 Task: Search One-way flight tickets for 2 adults, 2 children, in Economy from Hurghada to Johor Bahr to travel on 20-Nov-2023.  Stops: Any number of stops. Choice of flight is Emirates.  Outbound departure time preference is 08:00.
Action: Mouse moved to (396, 368)
Screenshot: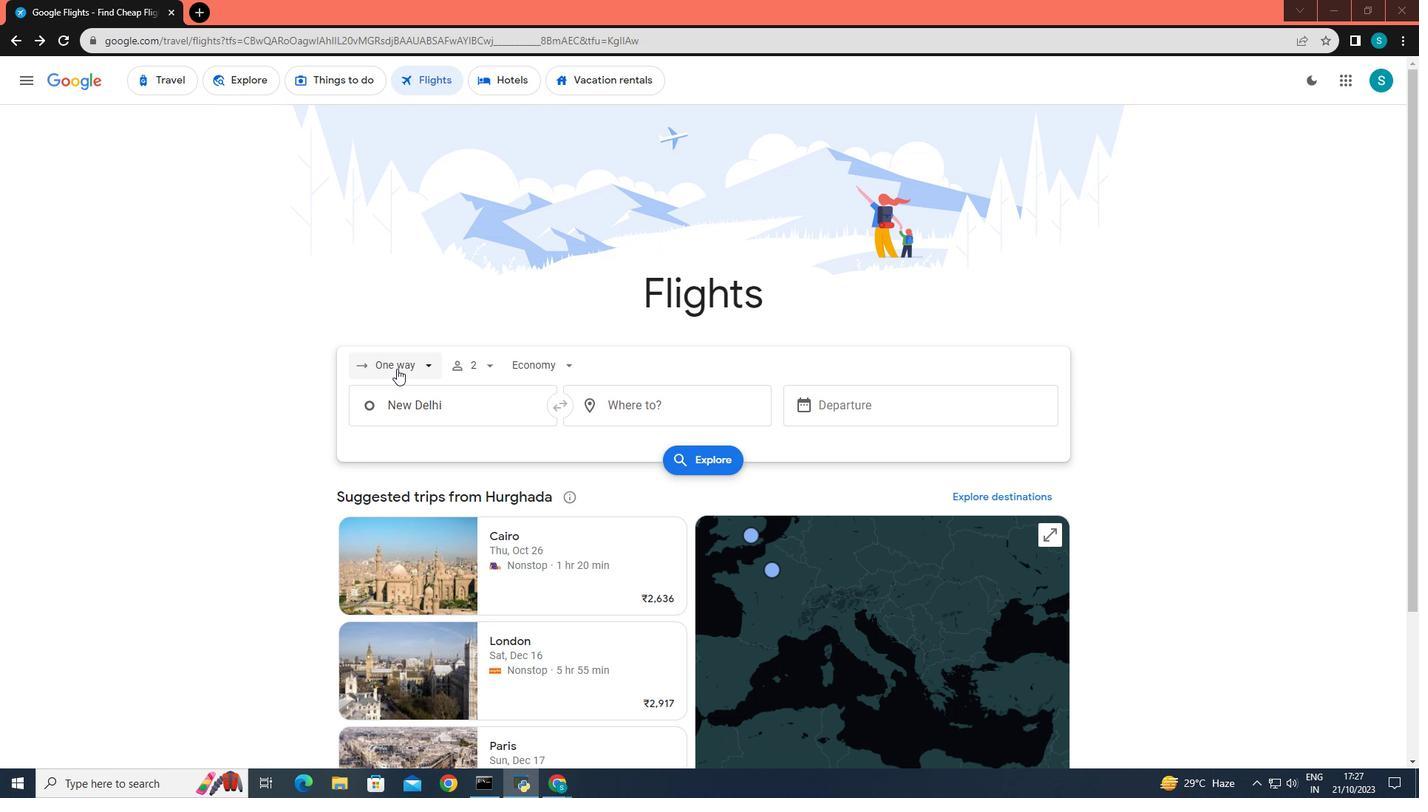 
Action: Mouse pressed left at (396, 368)
Screenshot: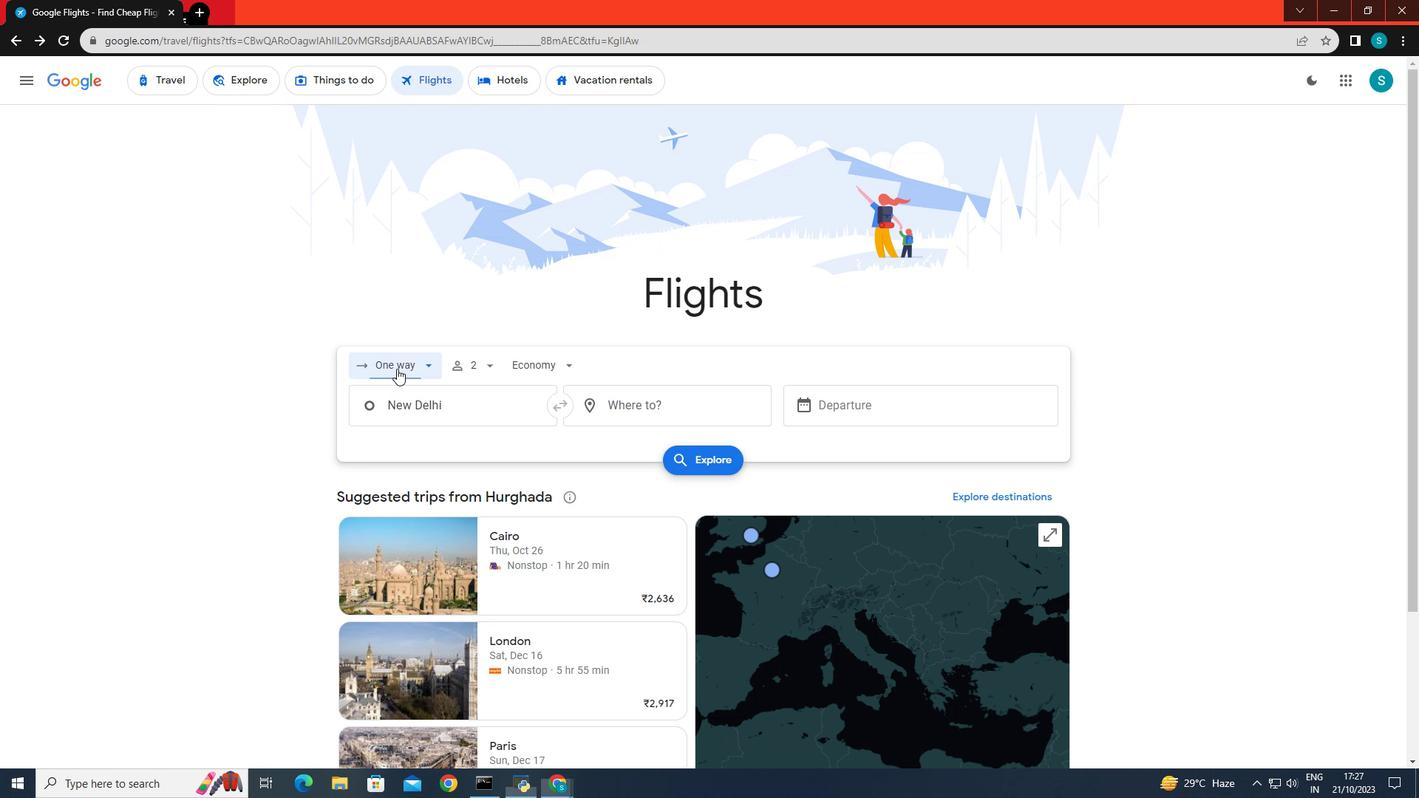 
Action: Mouse moved to (394, 433)
Screenshot: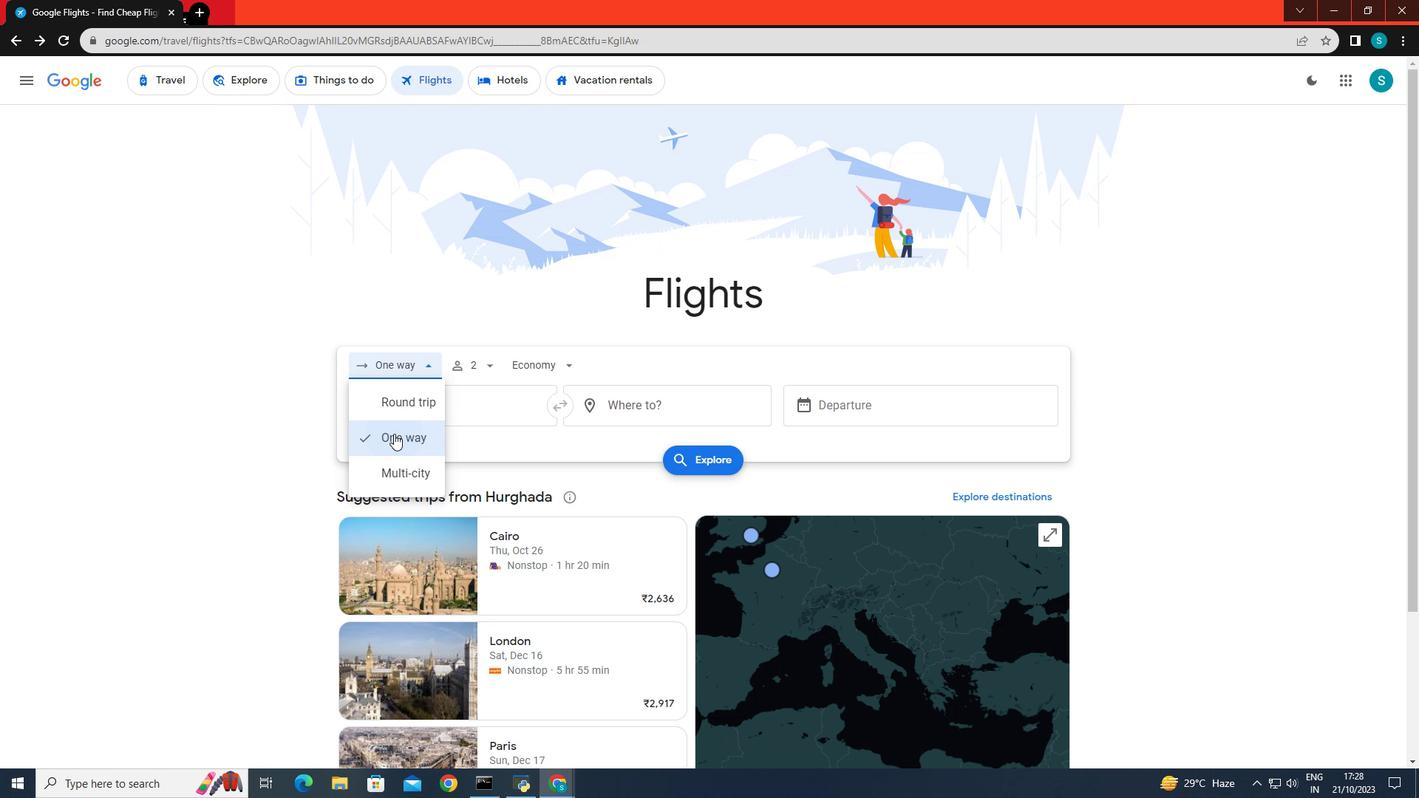
Action: Mouse pressed left at (394, 433)
Screenshot: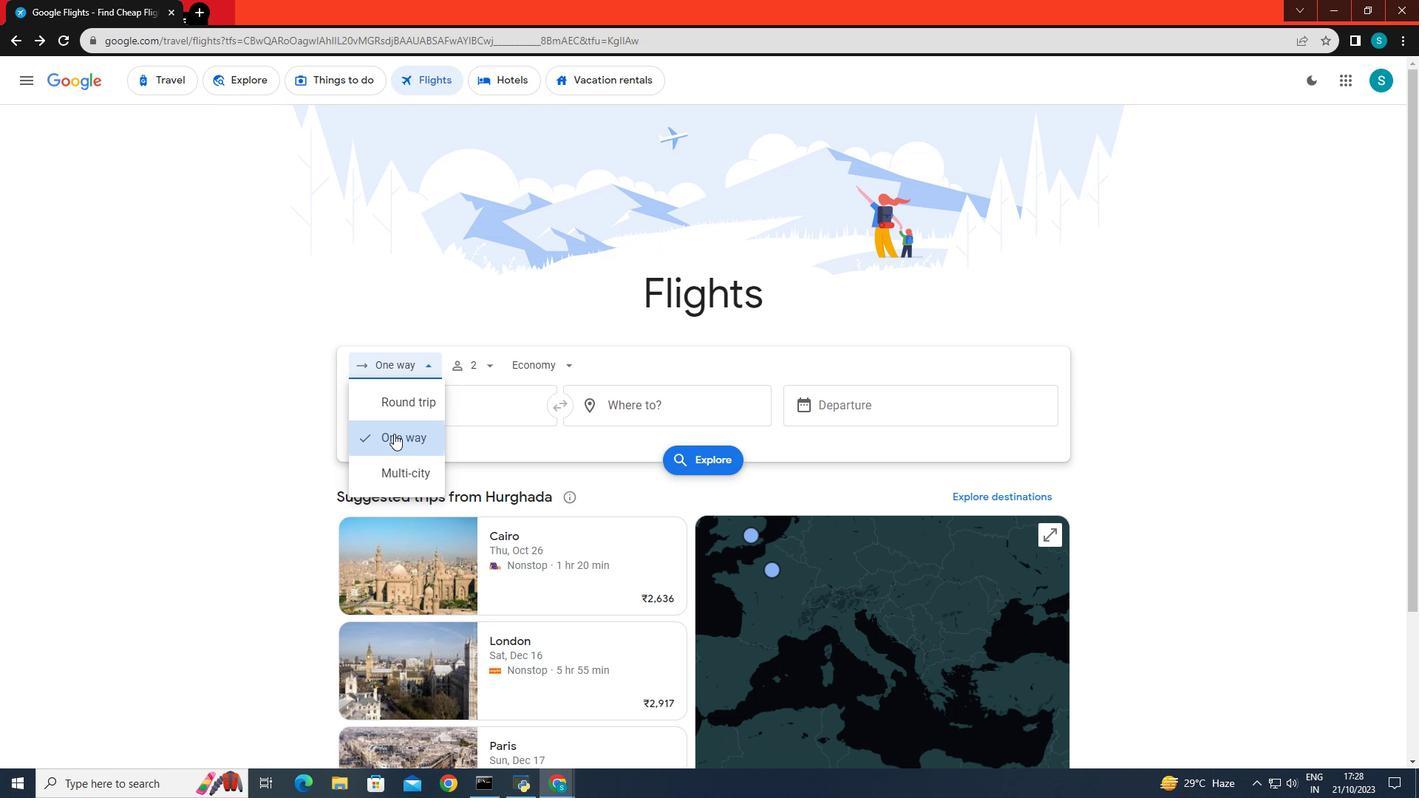
Action: Mouse moved to (464, 368)
Screenshot: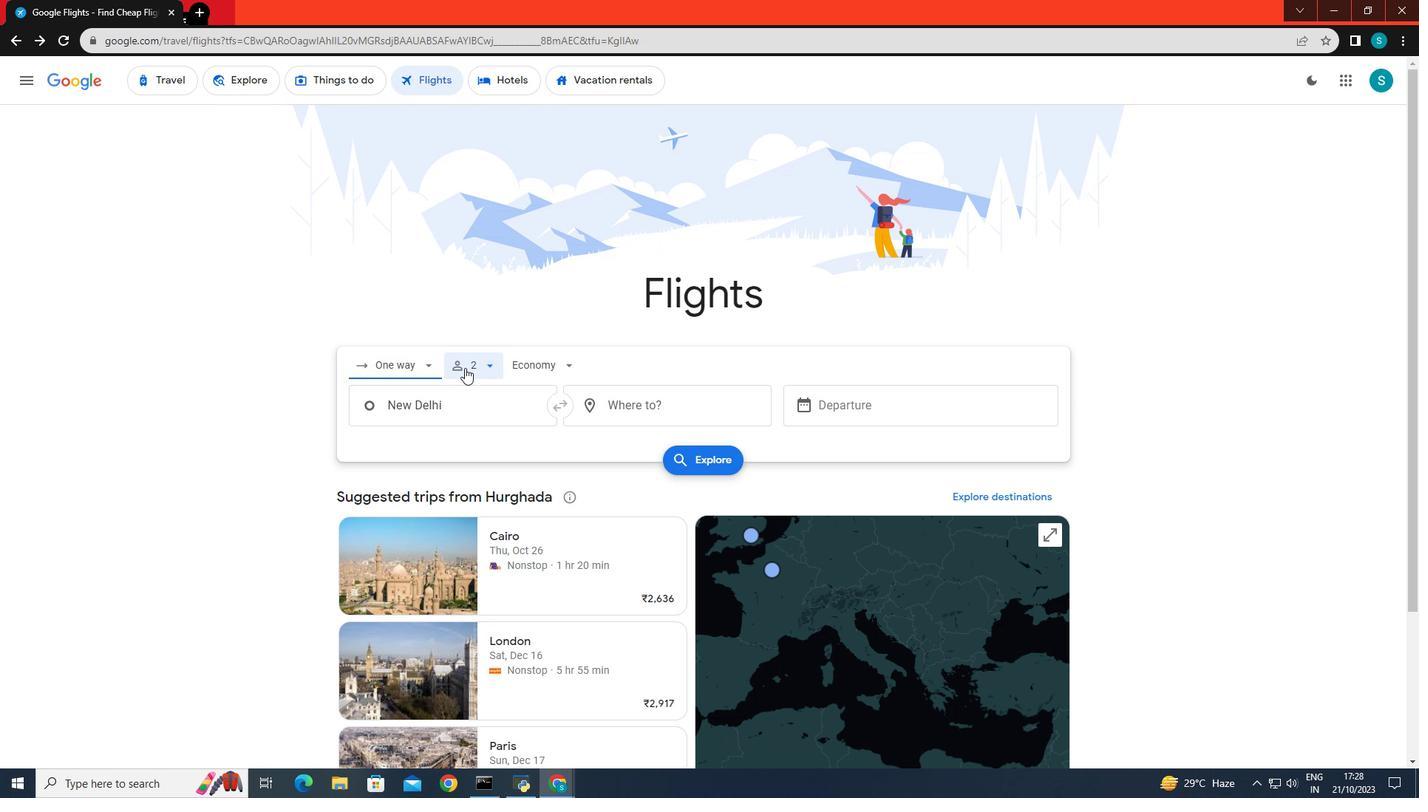 
Action: Mouse pressed left at (464, 368)
Screenshot: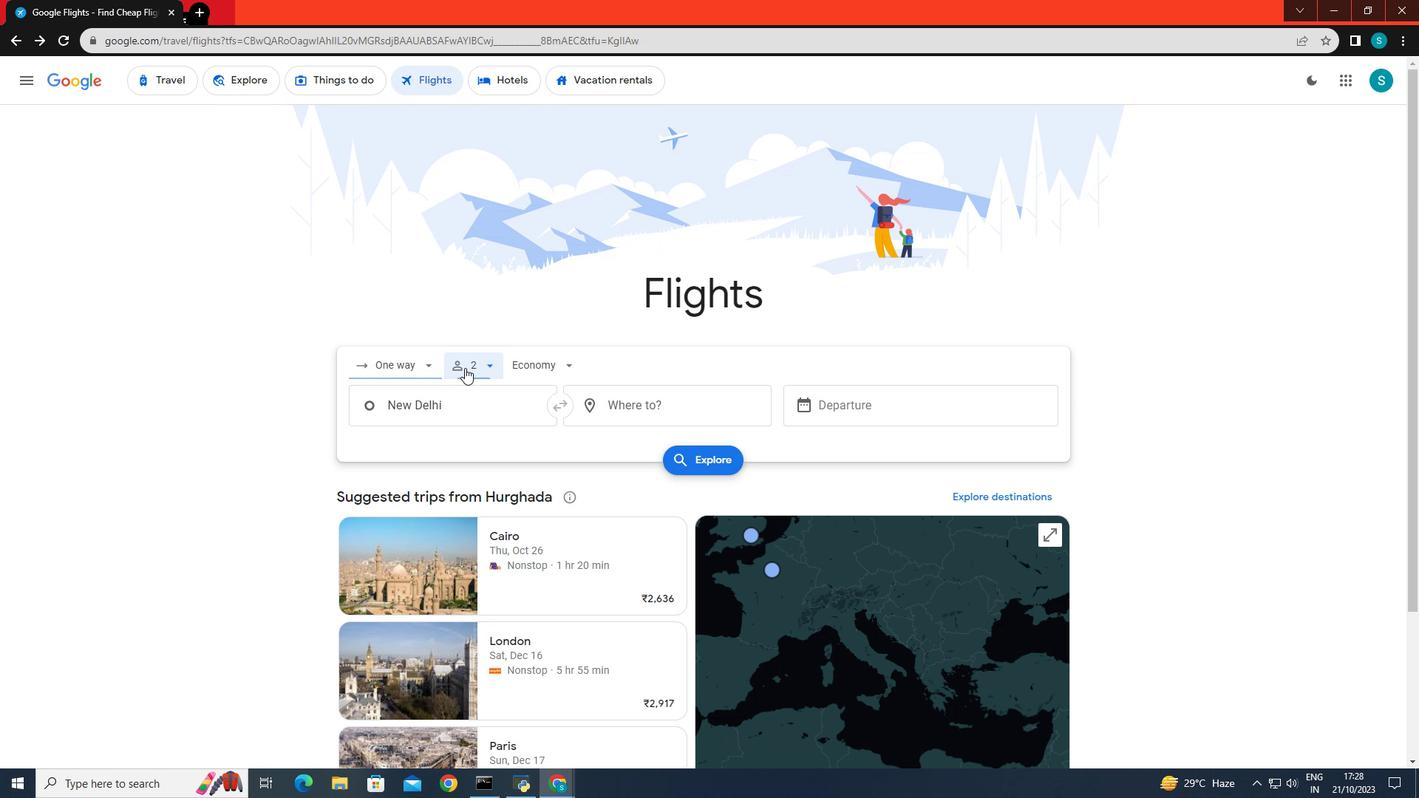 
Action: Mouse moved to (603, 436)
Screenshot: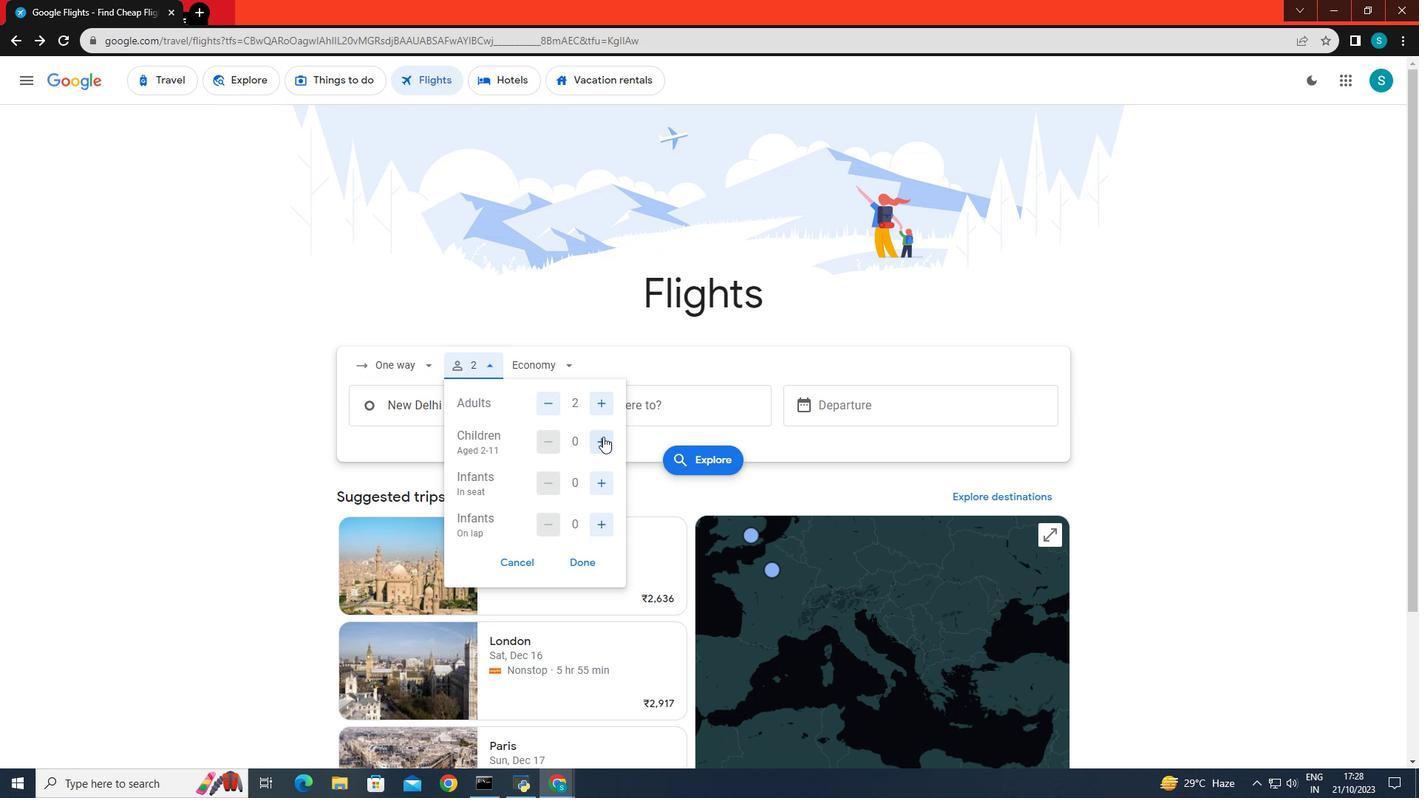
Action: Mouse pressed left at (603, 436)
Screenshot: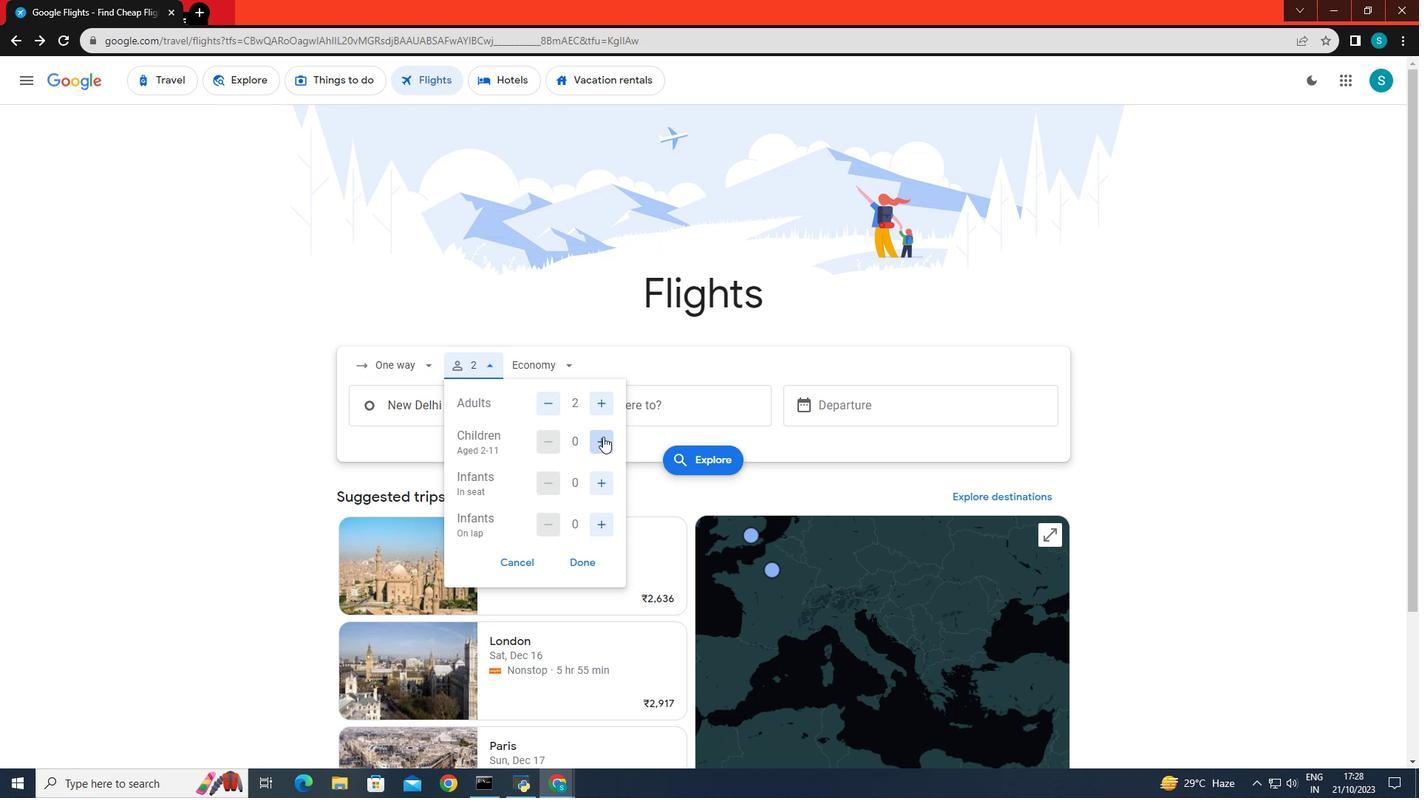 
Action: Mouse pressed left at (603, 436)
Screenshot: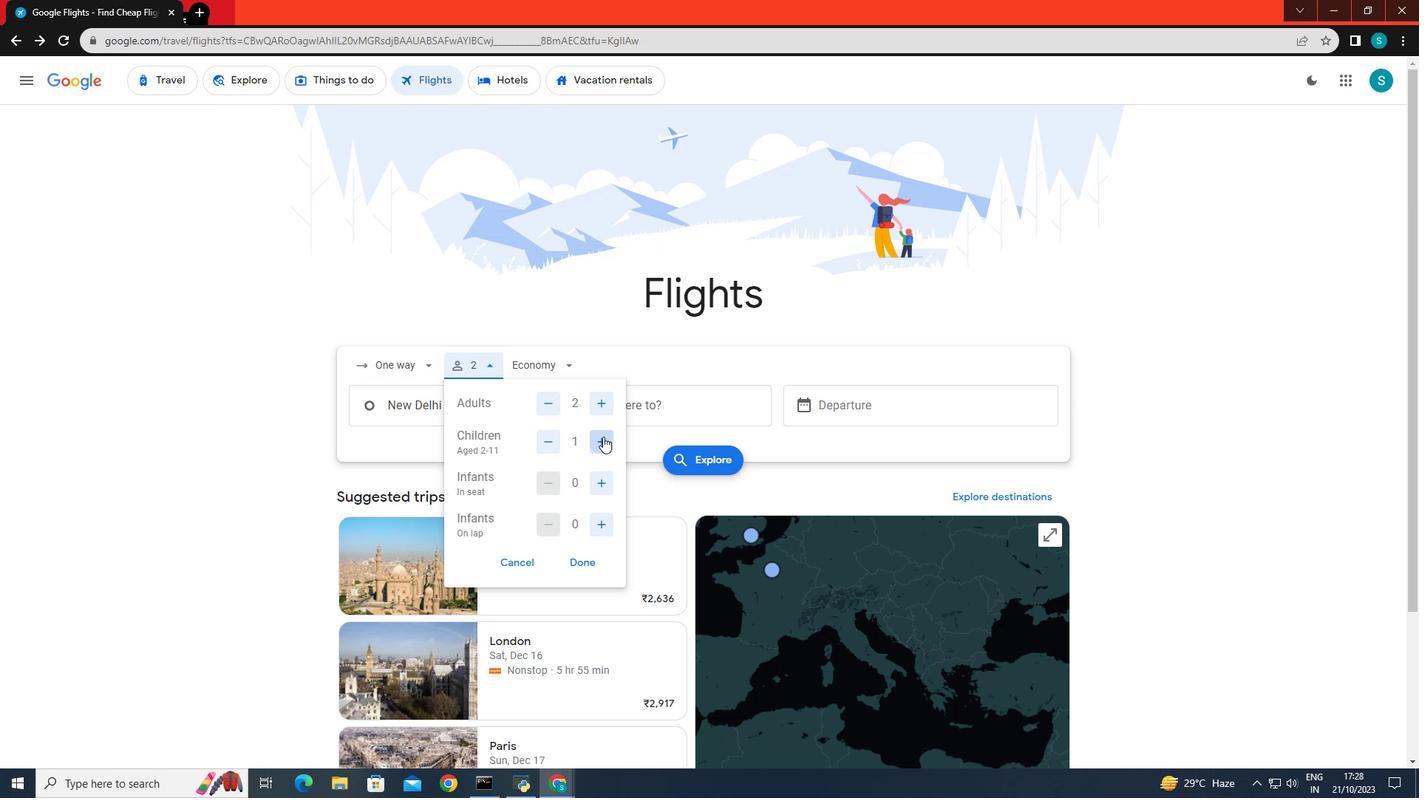 
Action: Mouse moved to (578, 558)
Screenshot: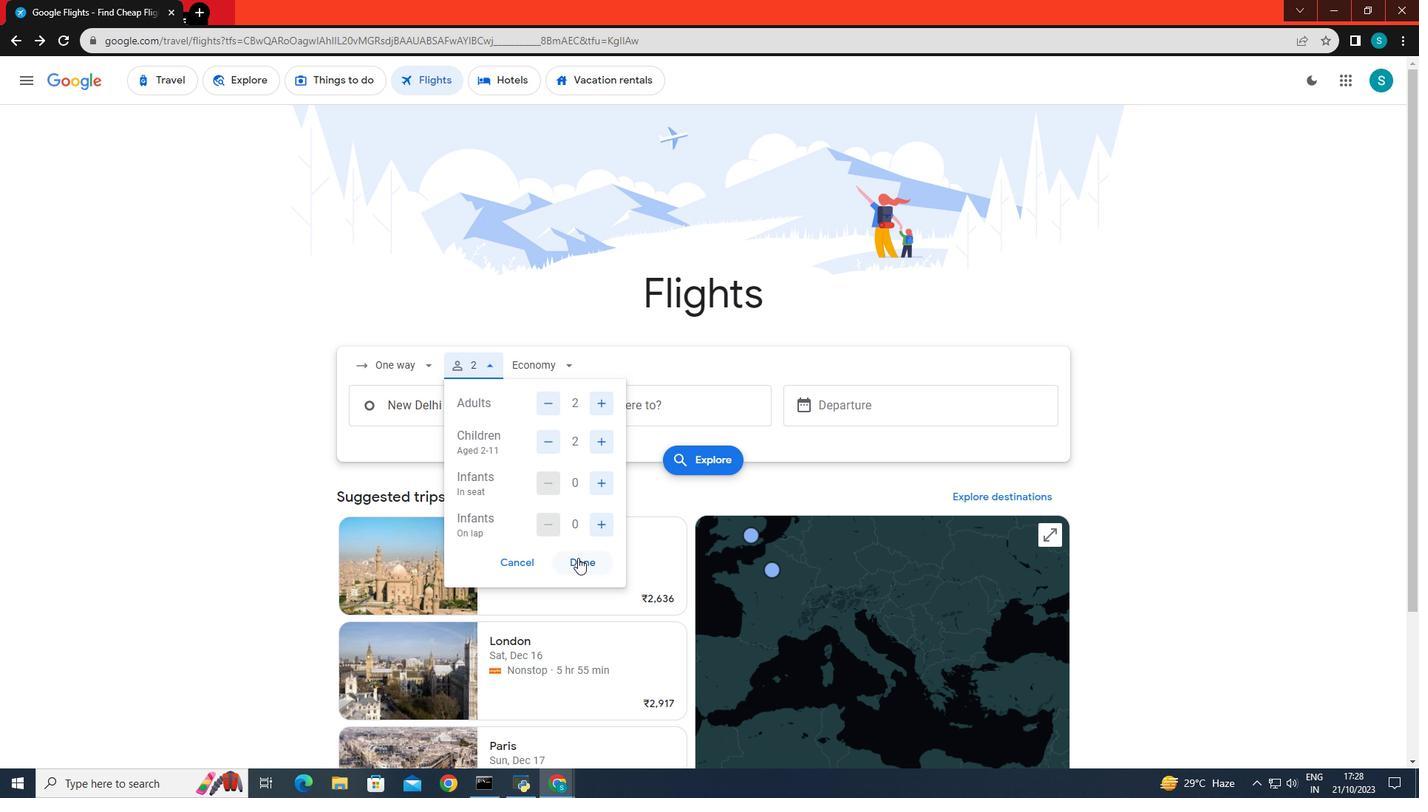 
Action: Mouse pressed left at (578, 558)
Screenshot: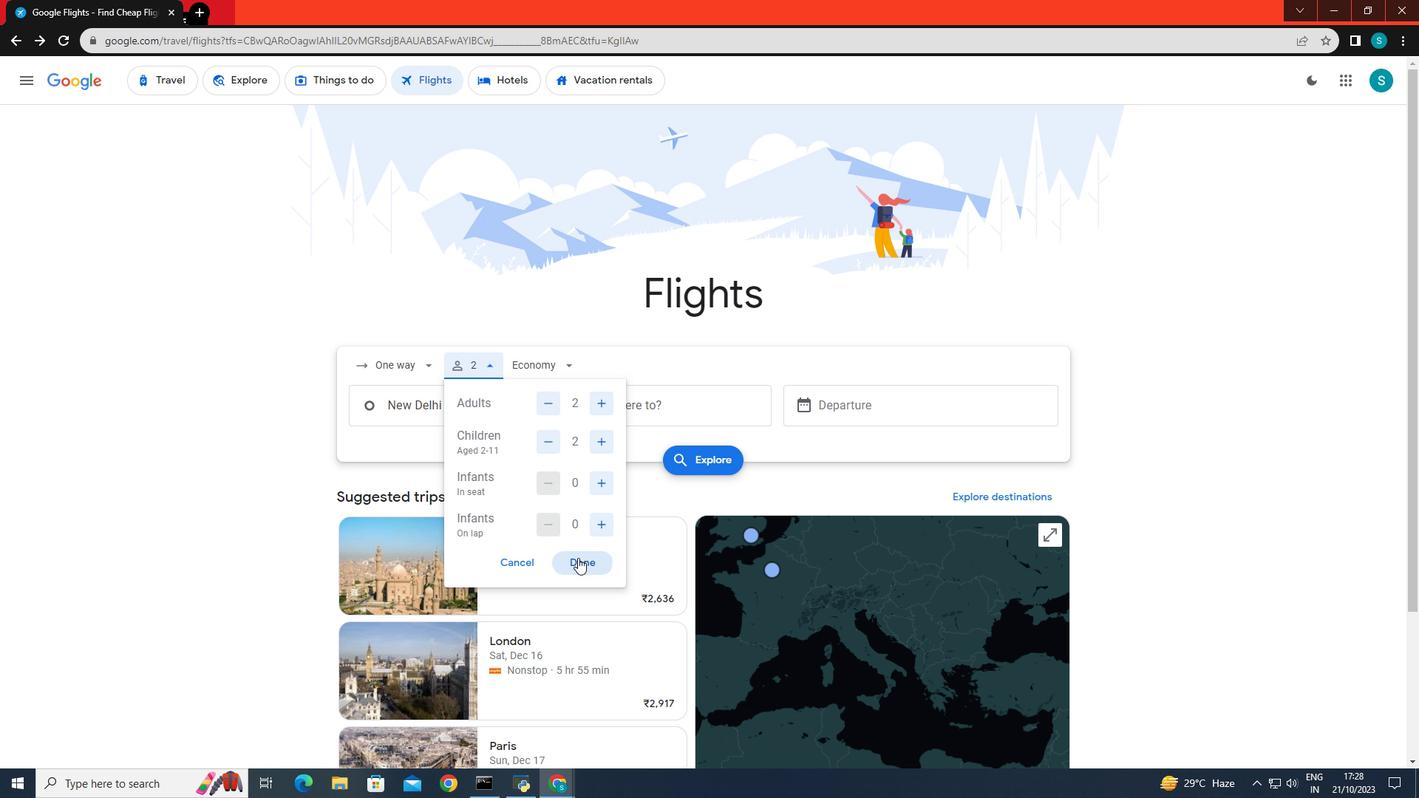 
Action: Mouse moved to (560, 367)
Screenshot: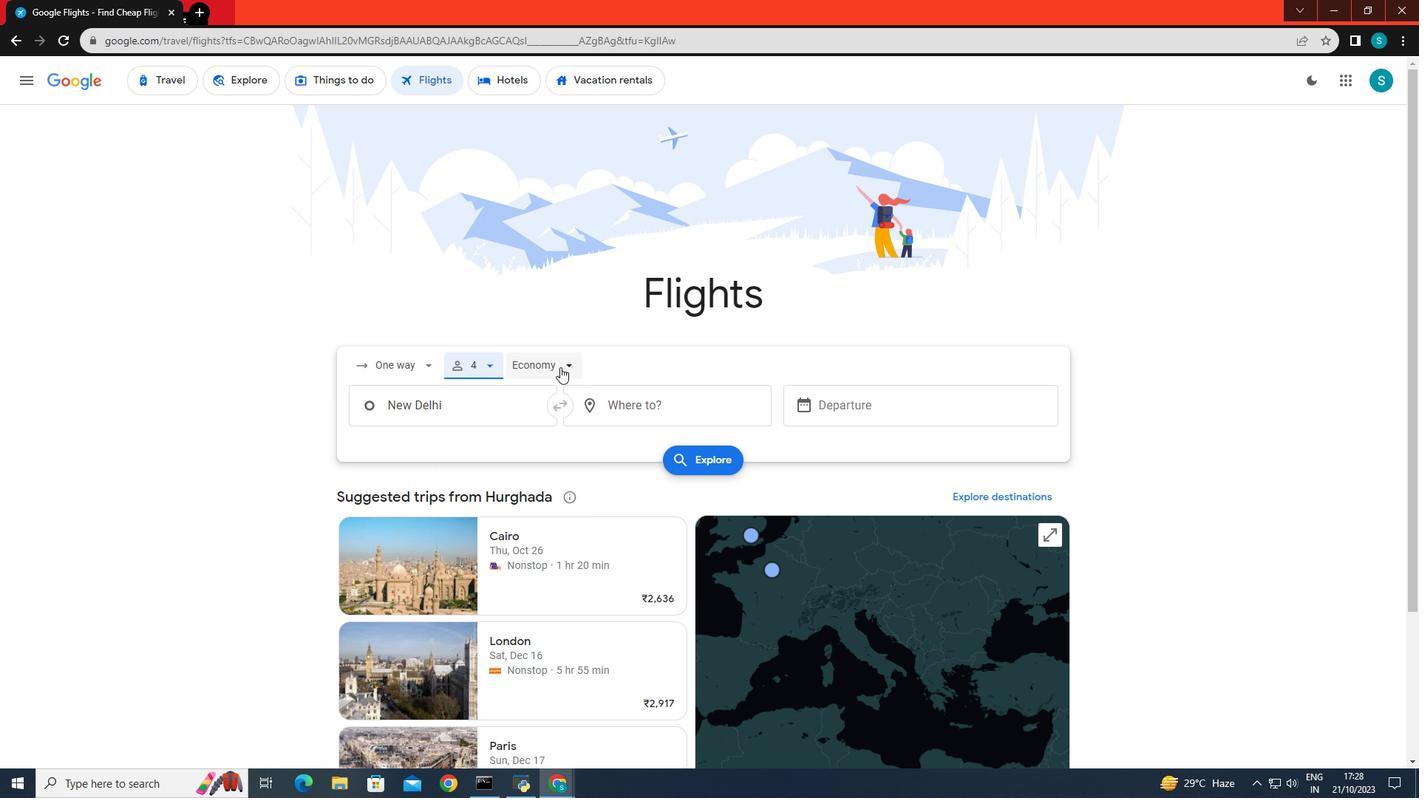 
Action: Mouse pressed left at (560, 367)
Screenshot: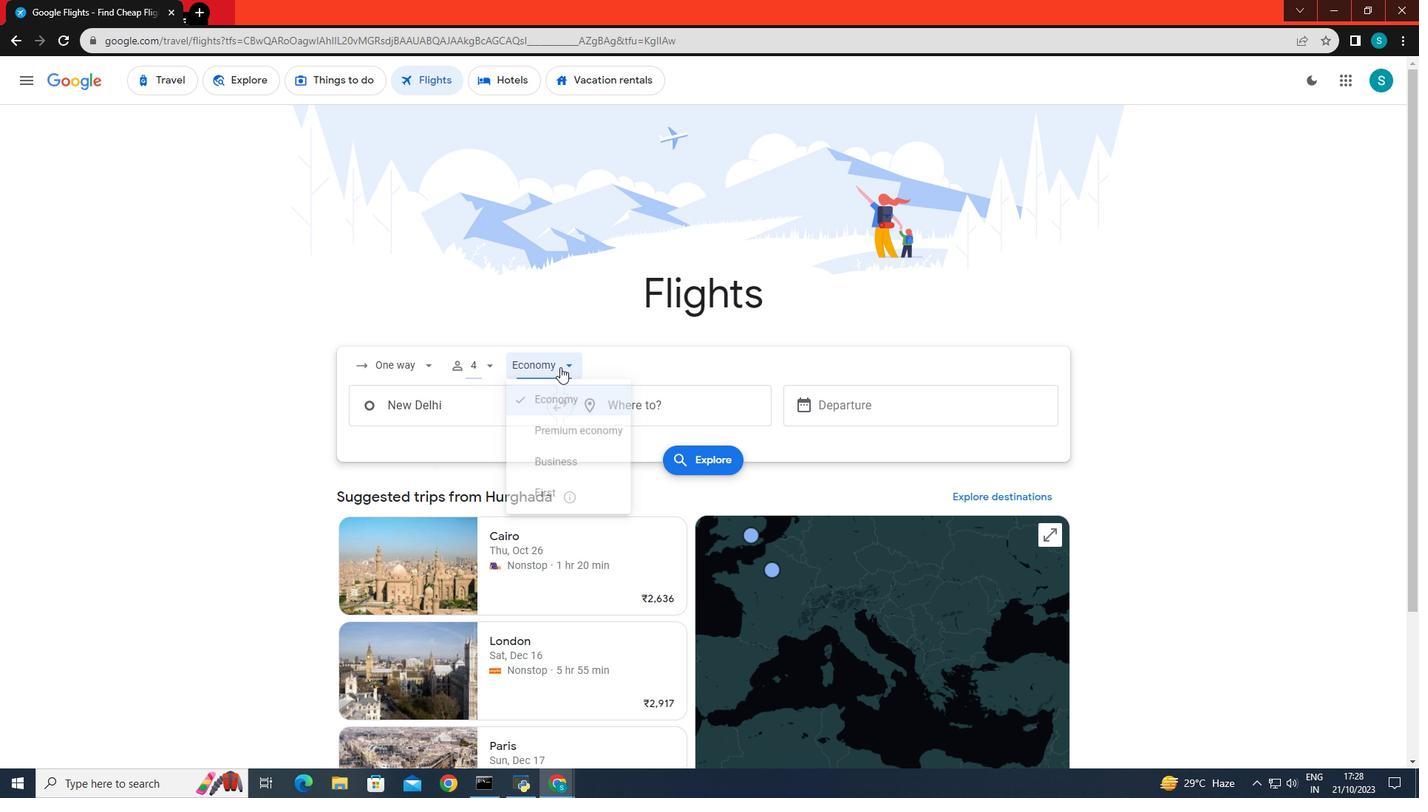 
Action: Mouse moved to (556, 405)
Screenshot: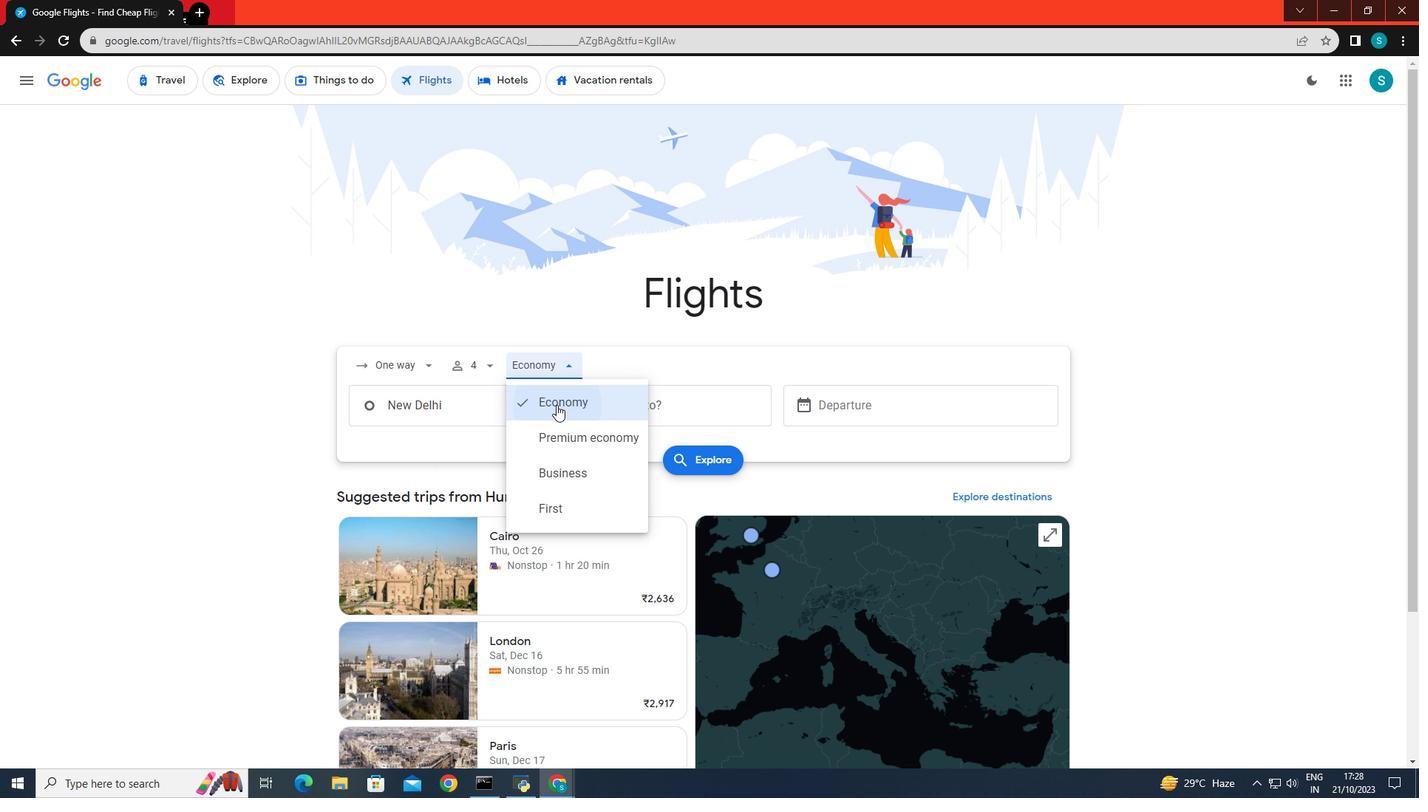 
Action: Mouse pressed left at (556, 405)
Screenshot: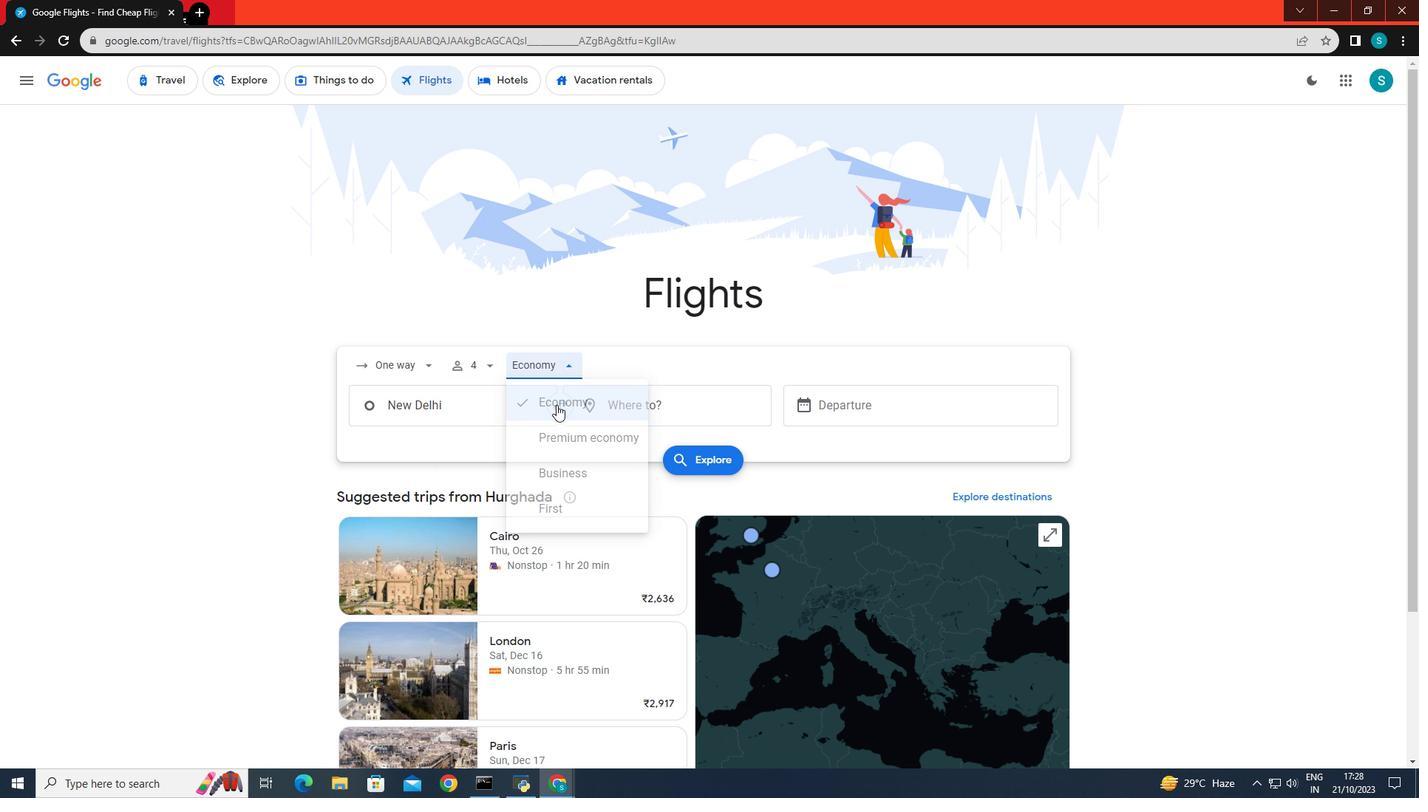 
Action: Mouse moved to (481, 412)
Screenshot: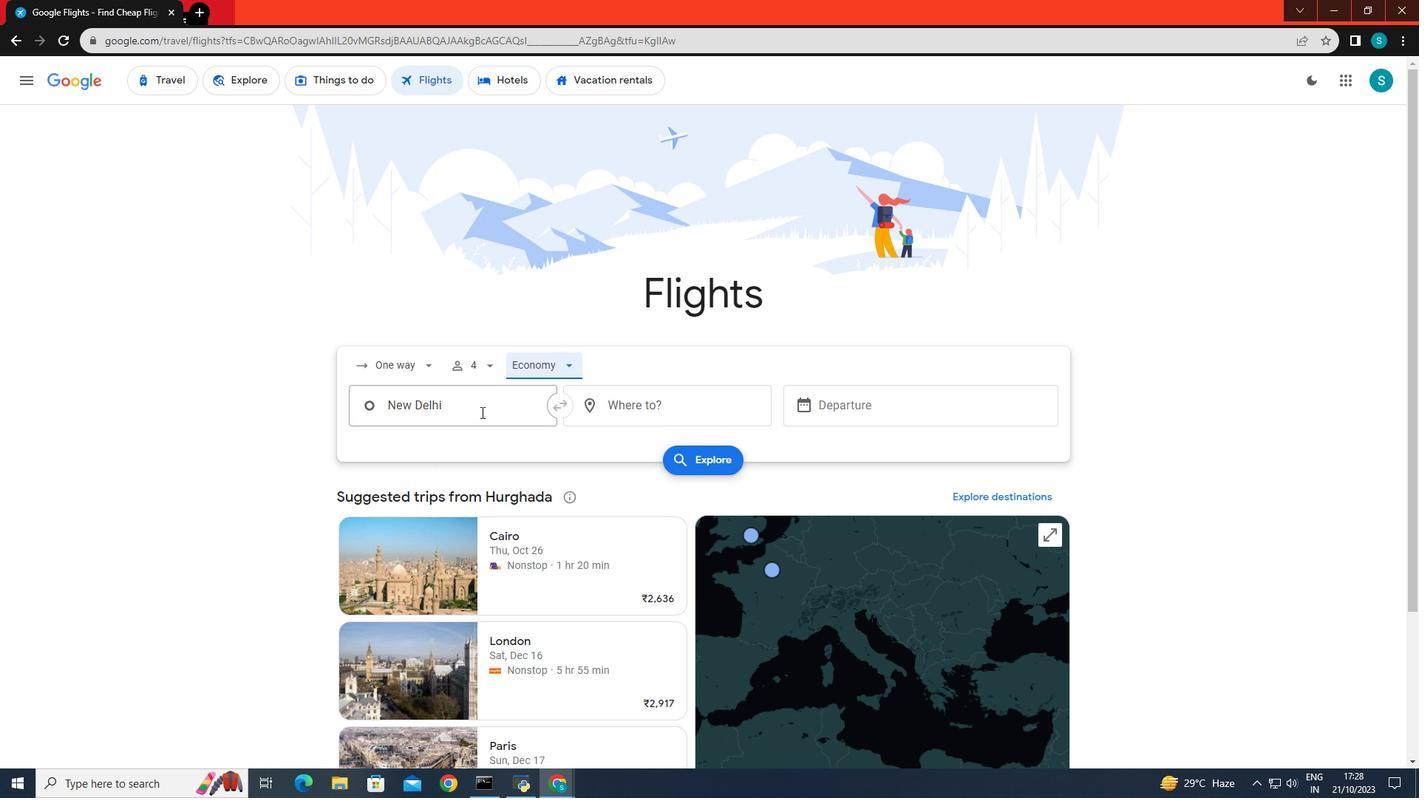 
Action: Mouse pressed left at (481, 412)
Screenshot: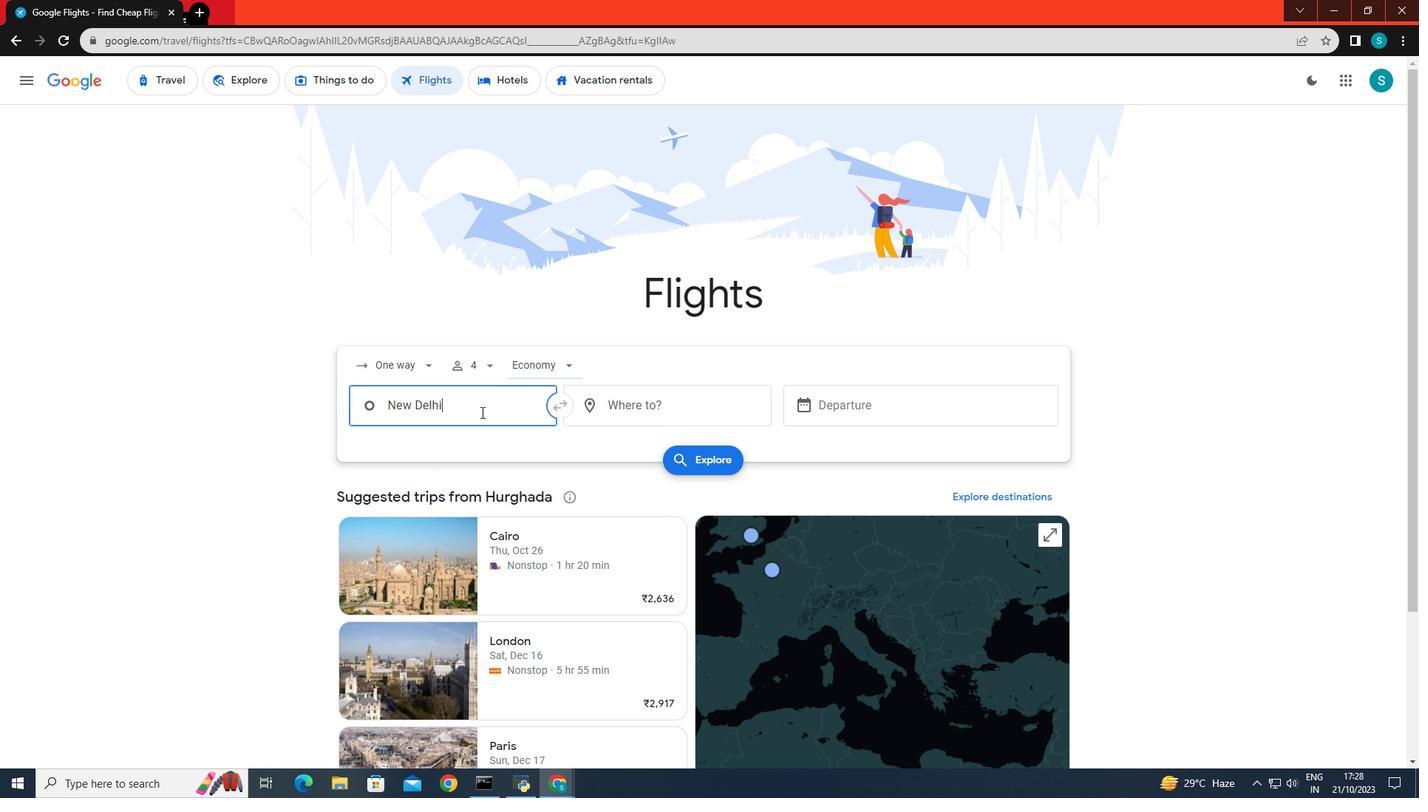 
Action: Key pressed <Key.backspace><Key.caps_lock>H<Key.caps_lock>urghada
Screenshot: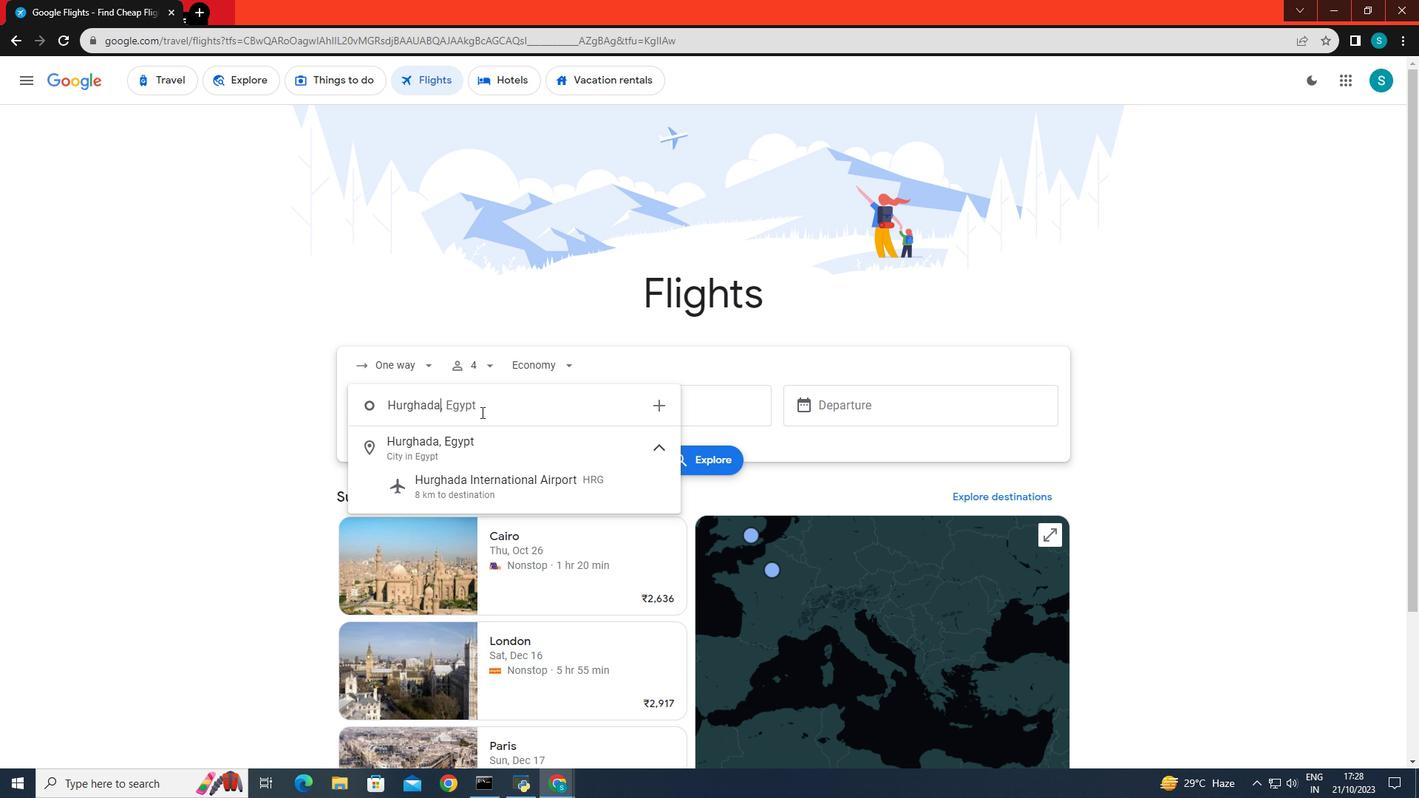 
Action: Mouse moved to (485, 471)
Screenshot: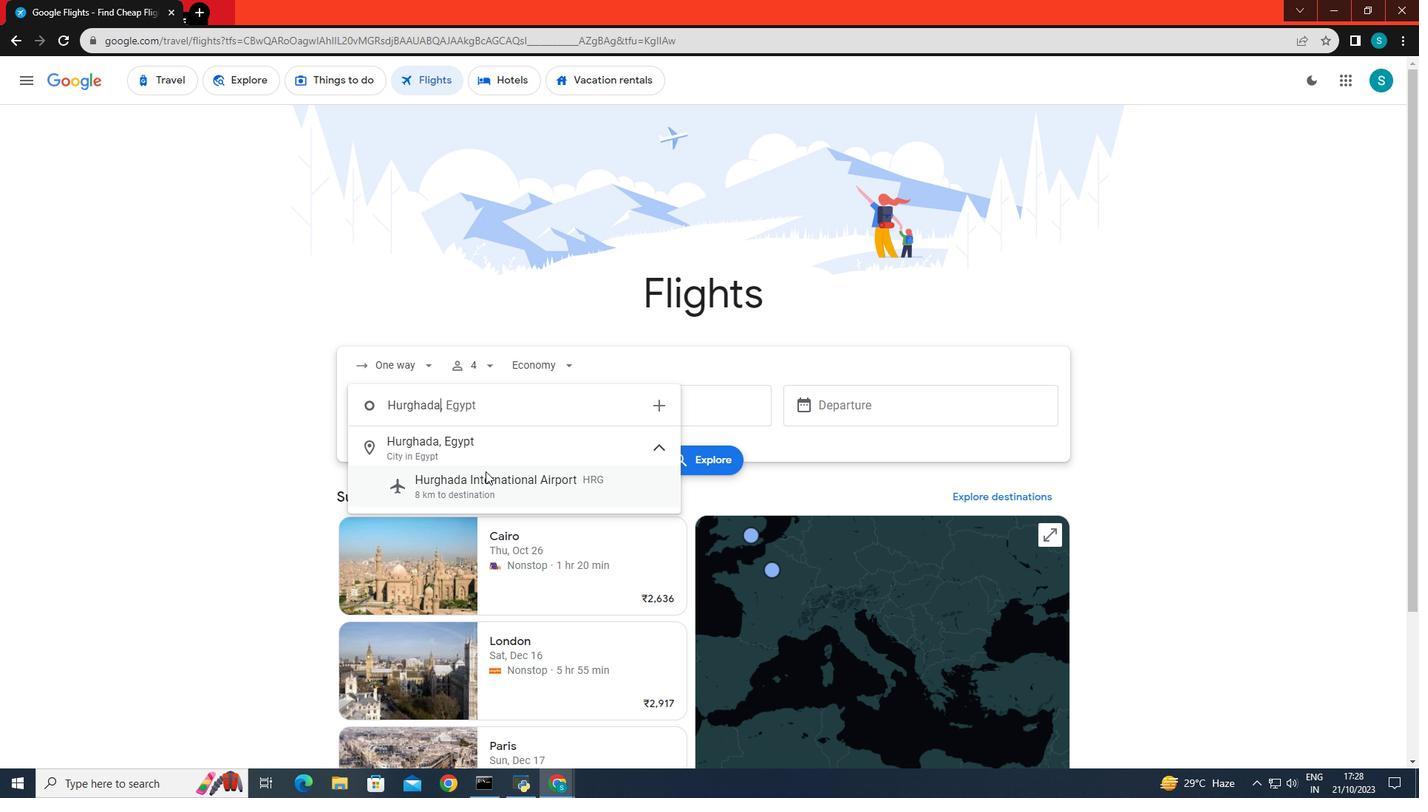 
Action: Mouse pressed left at (485, 471)
Screenshot: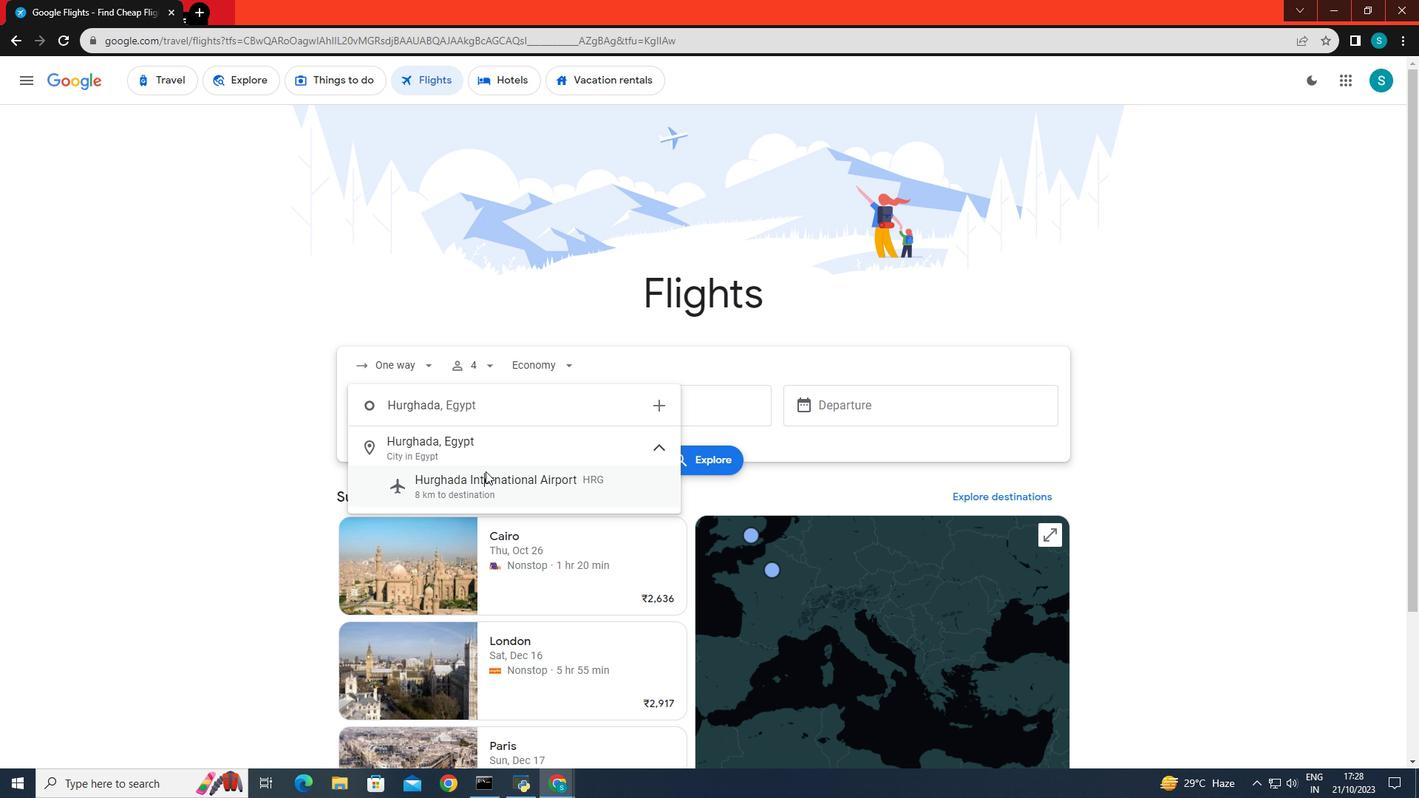 
Action: Mouse moved to (658, 388)
Screenshot: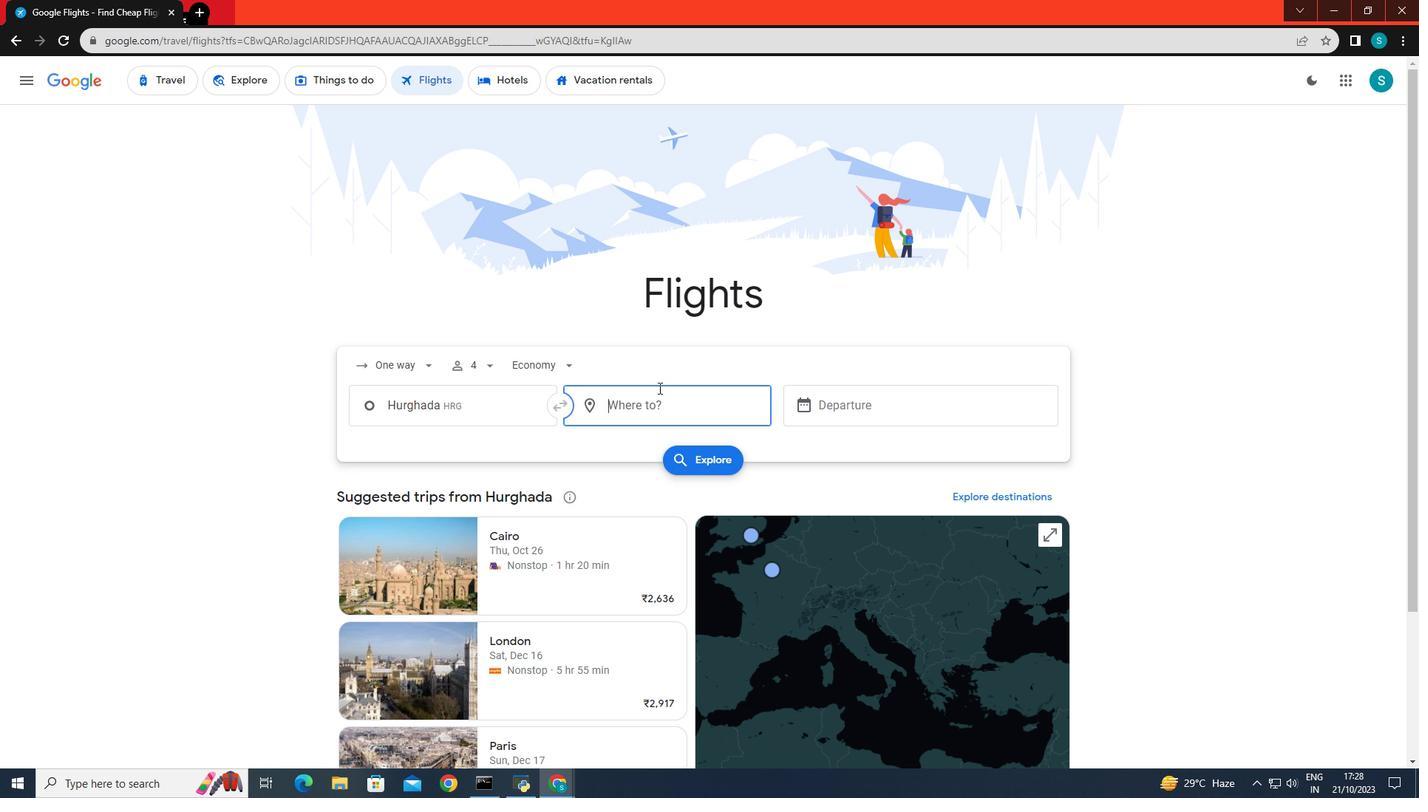 
Action: Mouse pressed left at (658, 388)
Screenshot: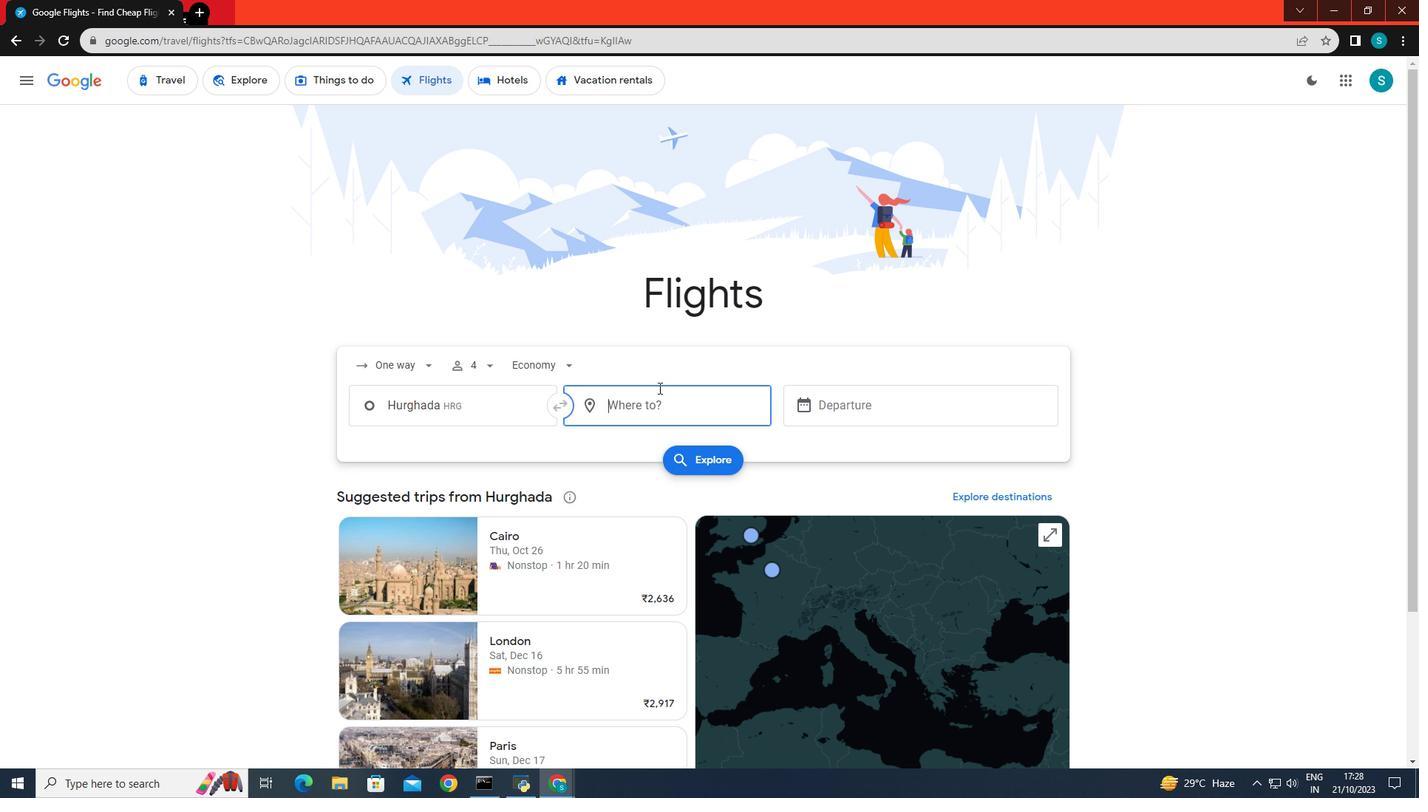 
Action: Mouse moved to (663, 405)
Screenshot: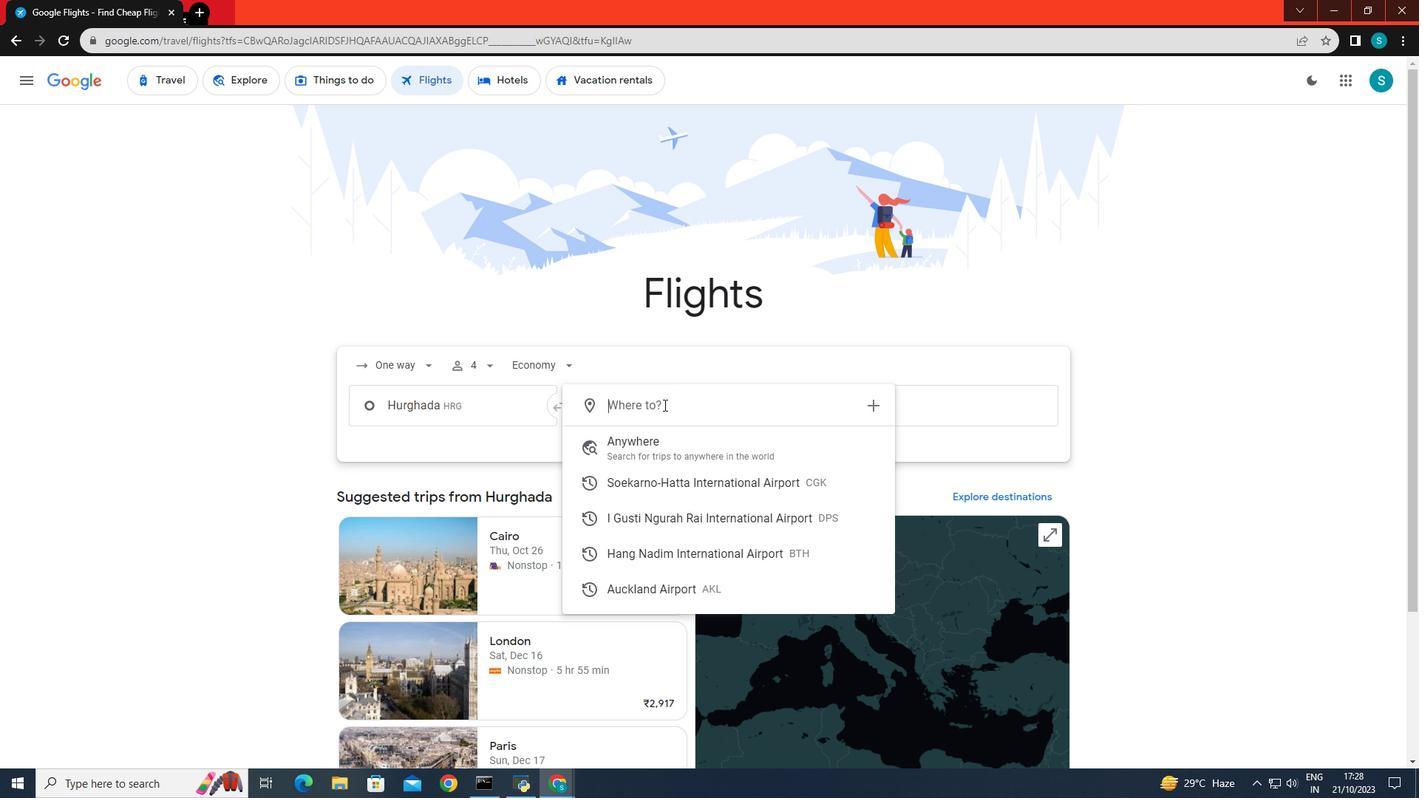 
Action: Key pressed <Key.caps_lock>J<Key.caps_lock>ohar<Key.space><Key.caps_lock>B<Key.caps_lock>ahr
Screenshot: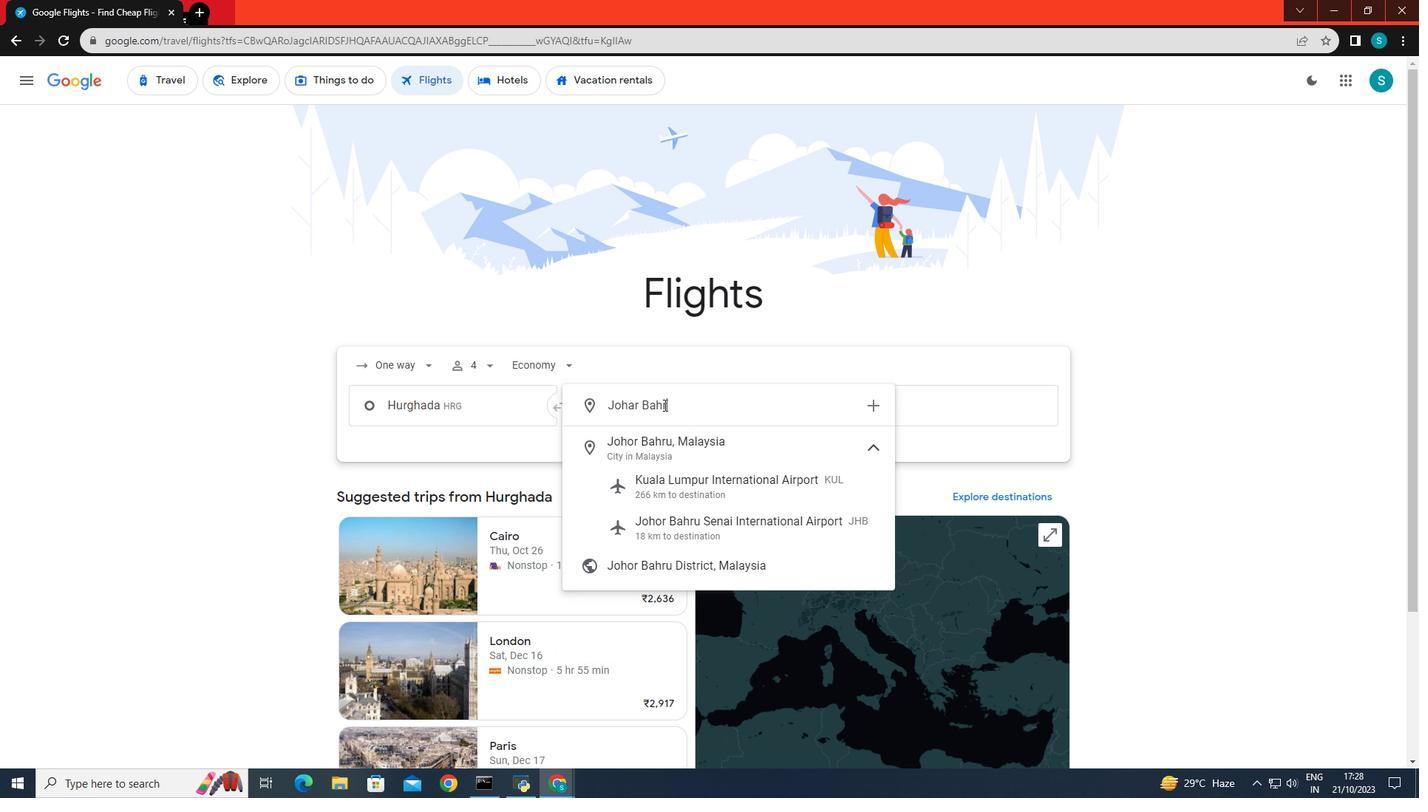 
Action: Mouse moved to (686, 483)
Screenshot: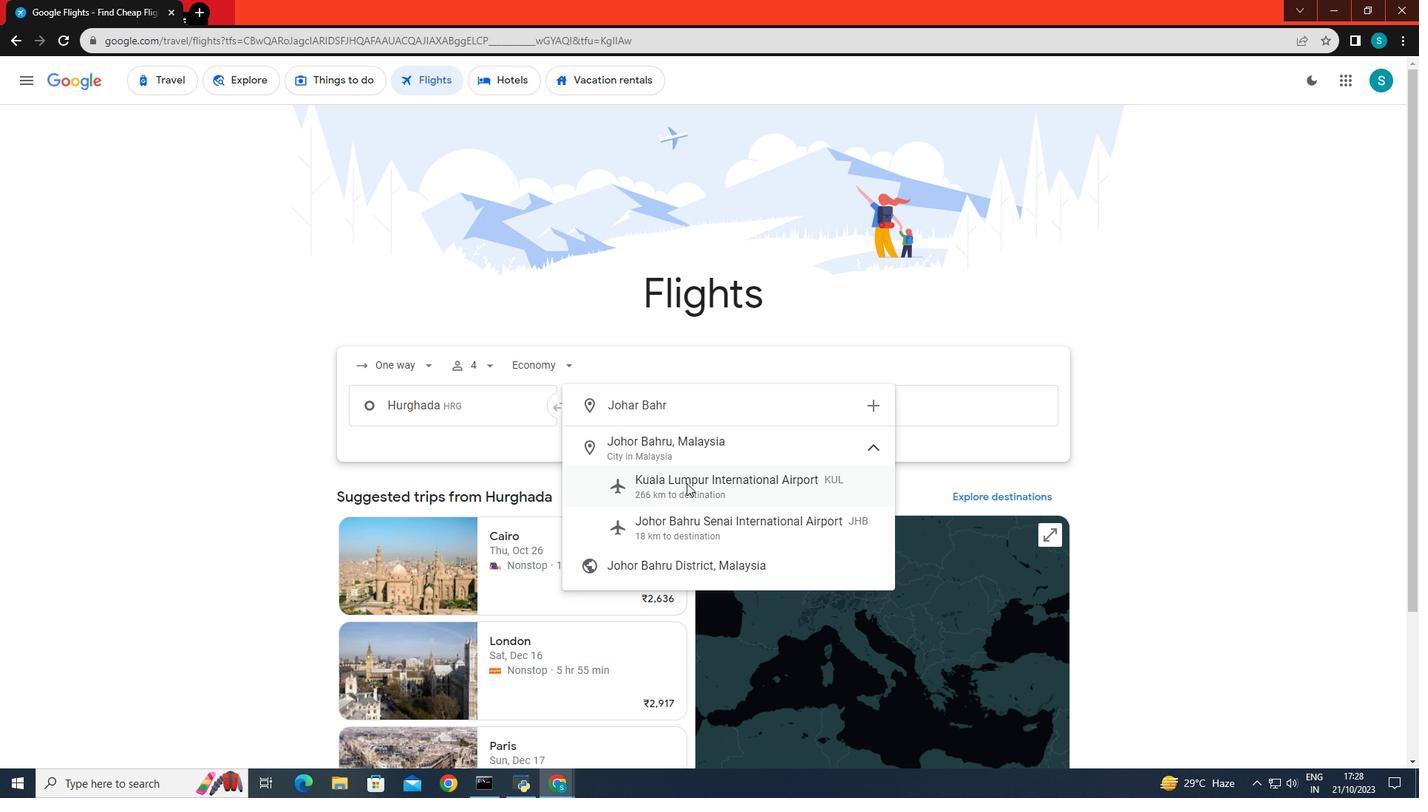 
Action: Mouse pressed left at (686, 483)
Screenshot: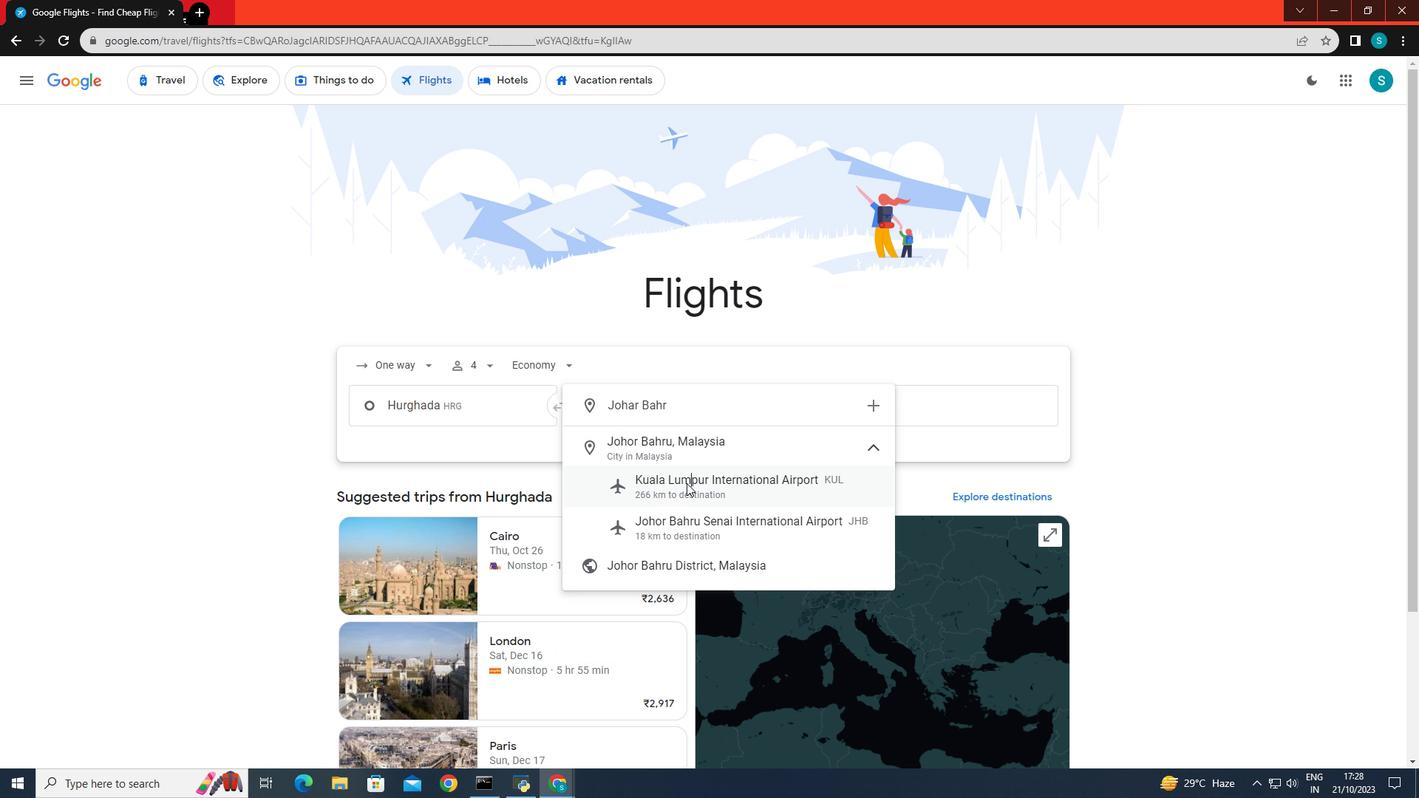 
Action: Mouse moved to (846, 402)
Screenshot: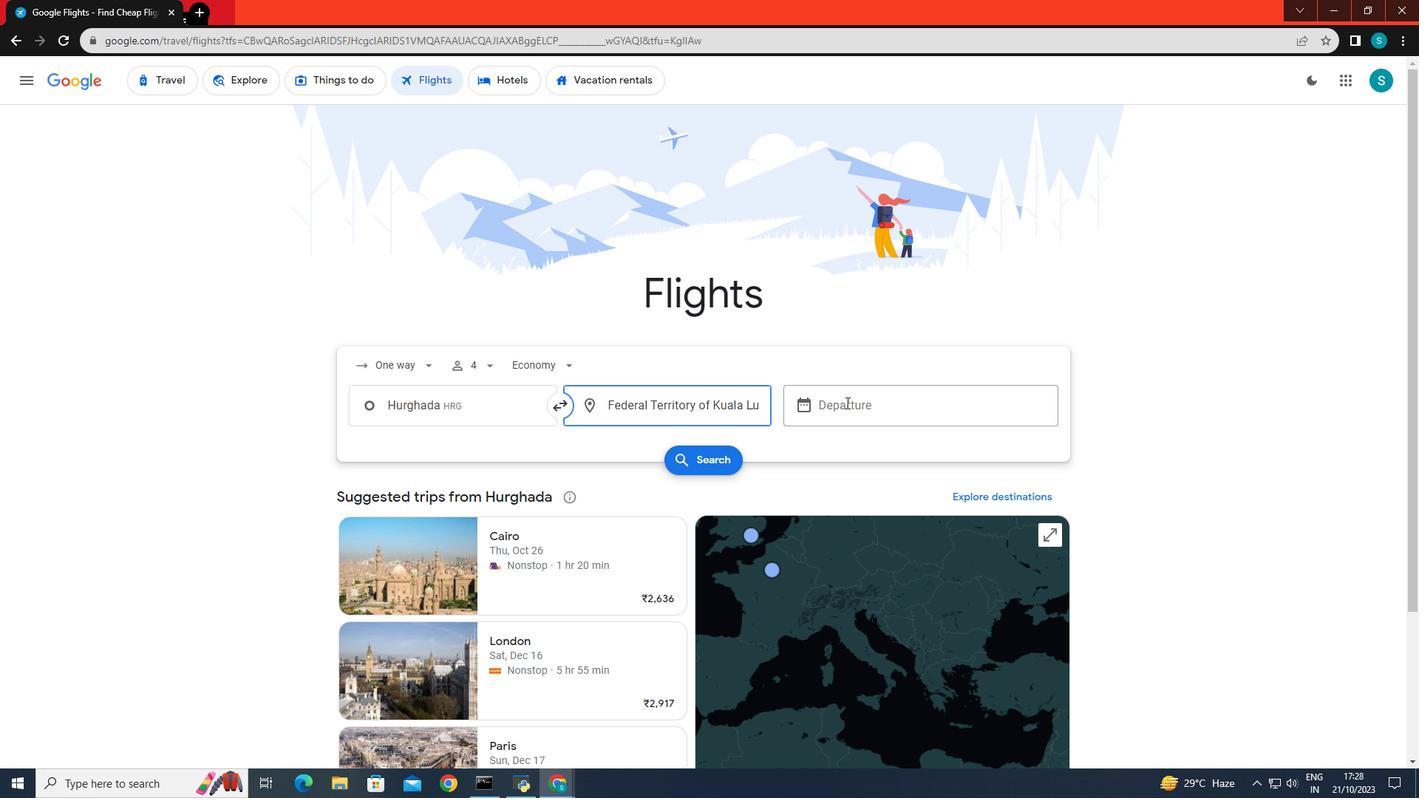 
Action: Mouse pressed left at (846, 402)
Screenshot: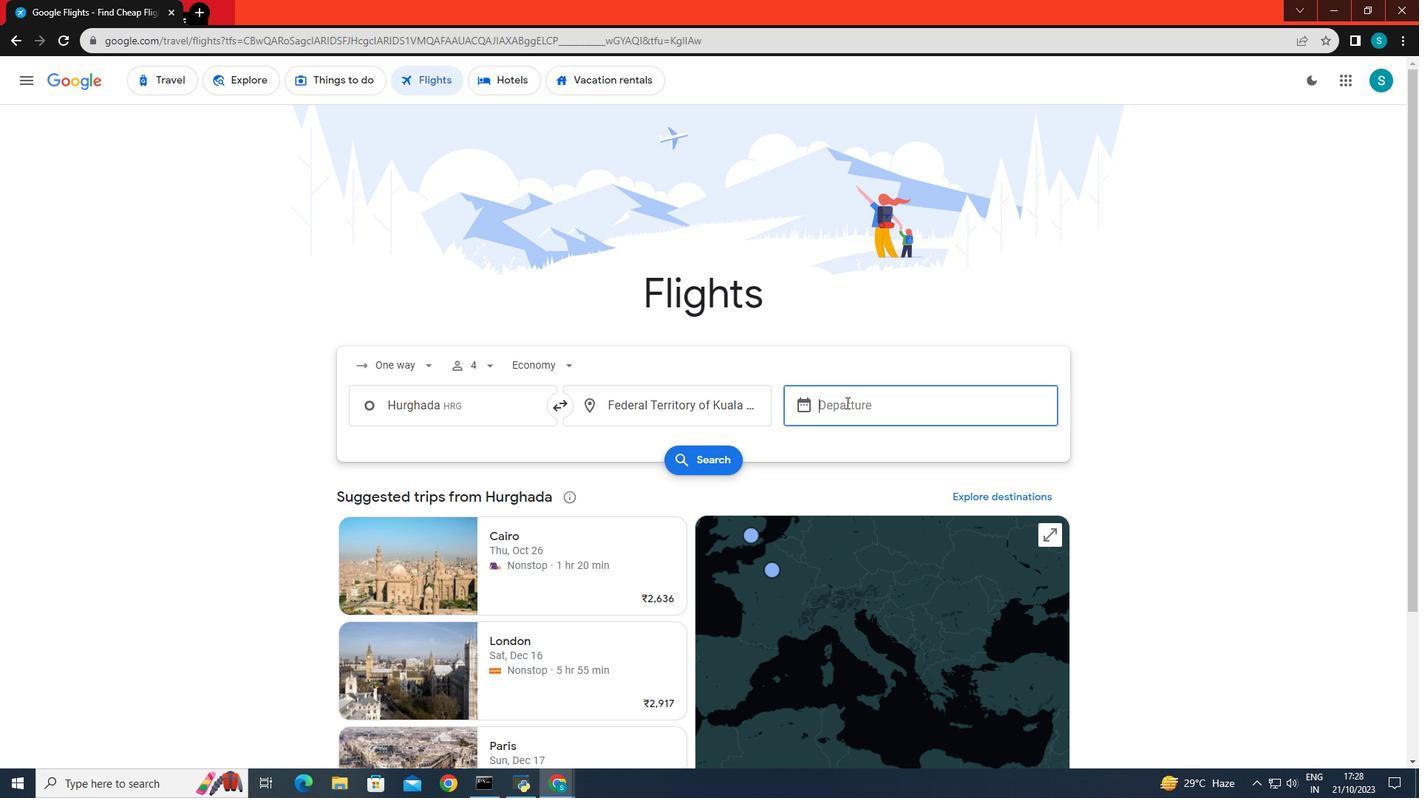 
Action: Mouse moved to (843, 612)
Screenshot: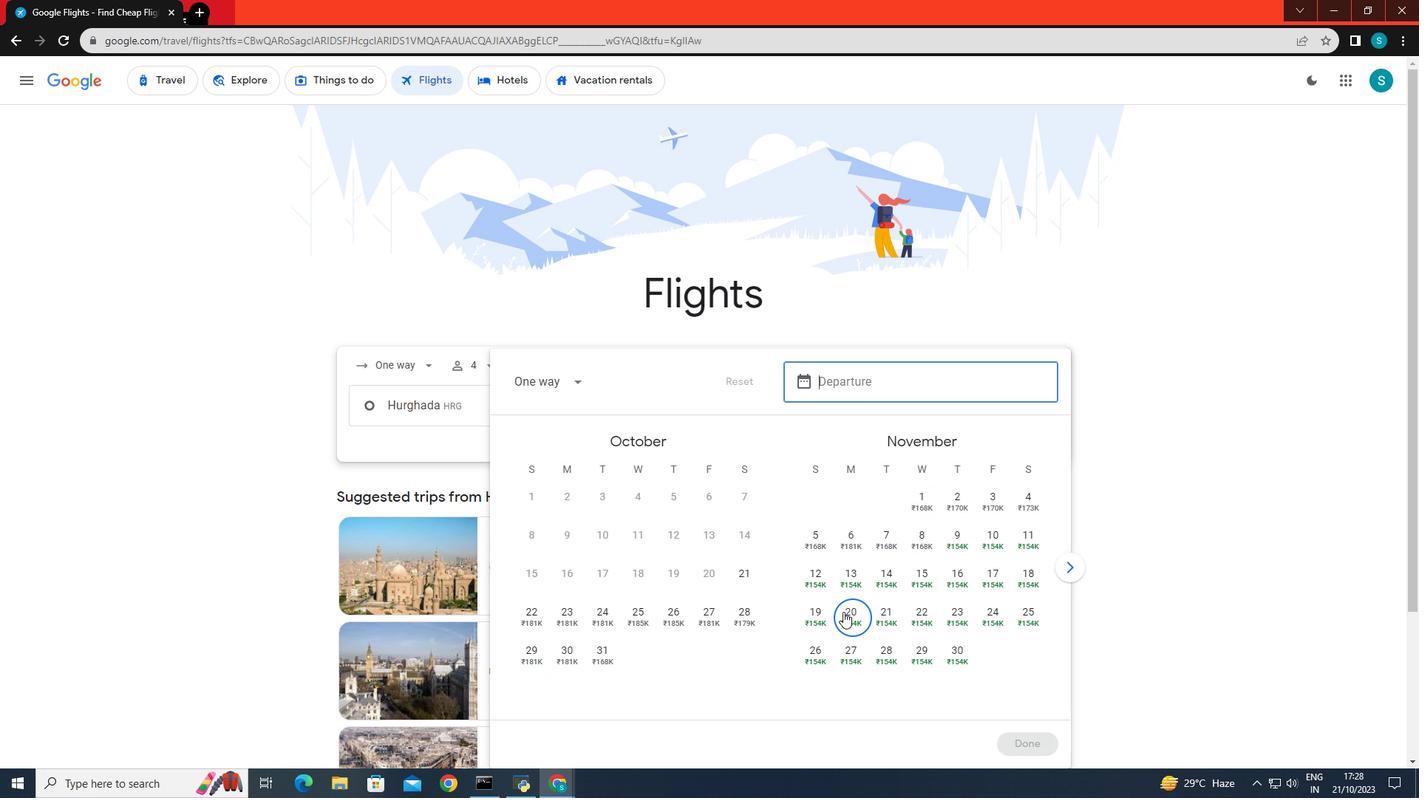 
Action: Mouse pressed left at (843, 612)
Screenshot: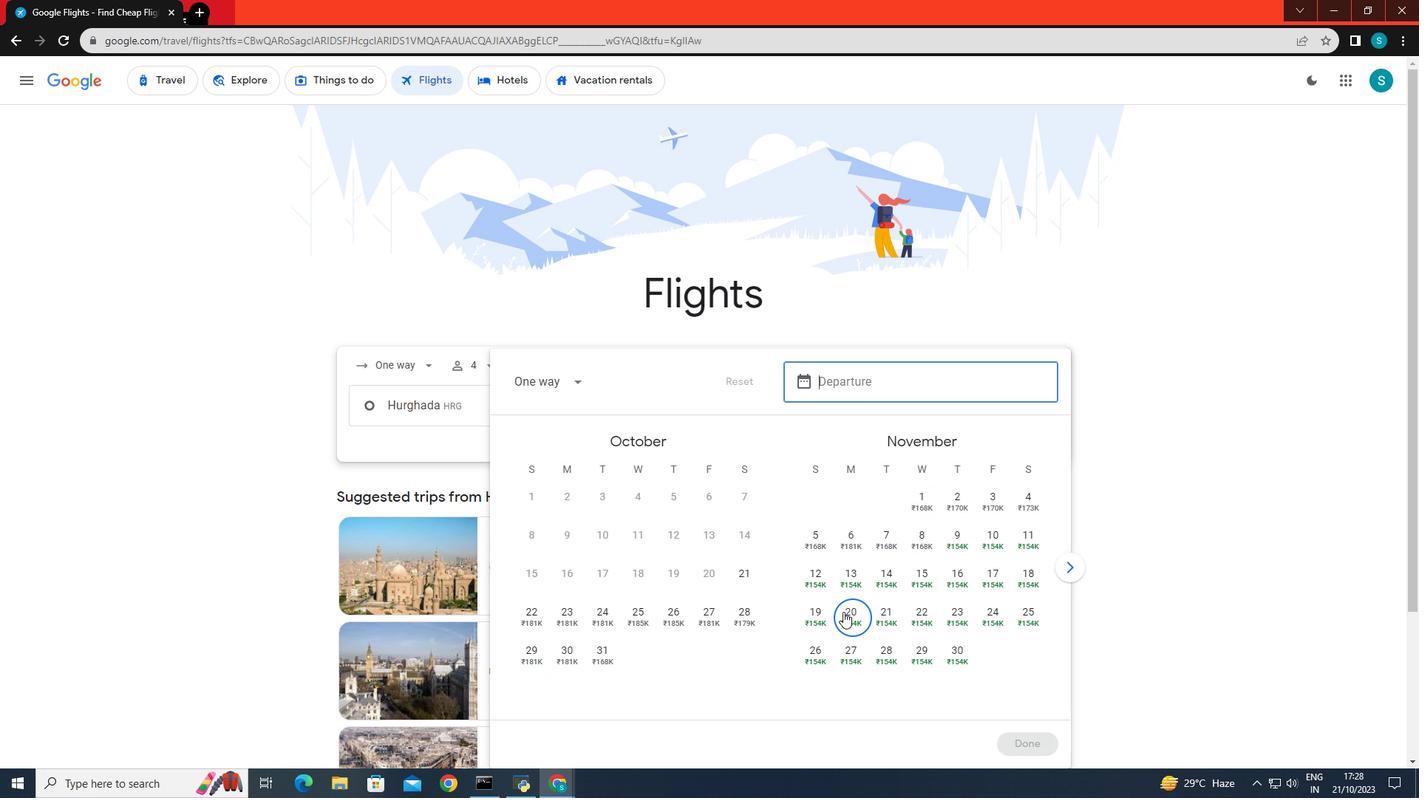 
Action: Mouse moved to (1026, 746)
Screenshot: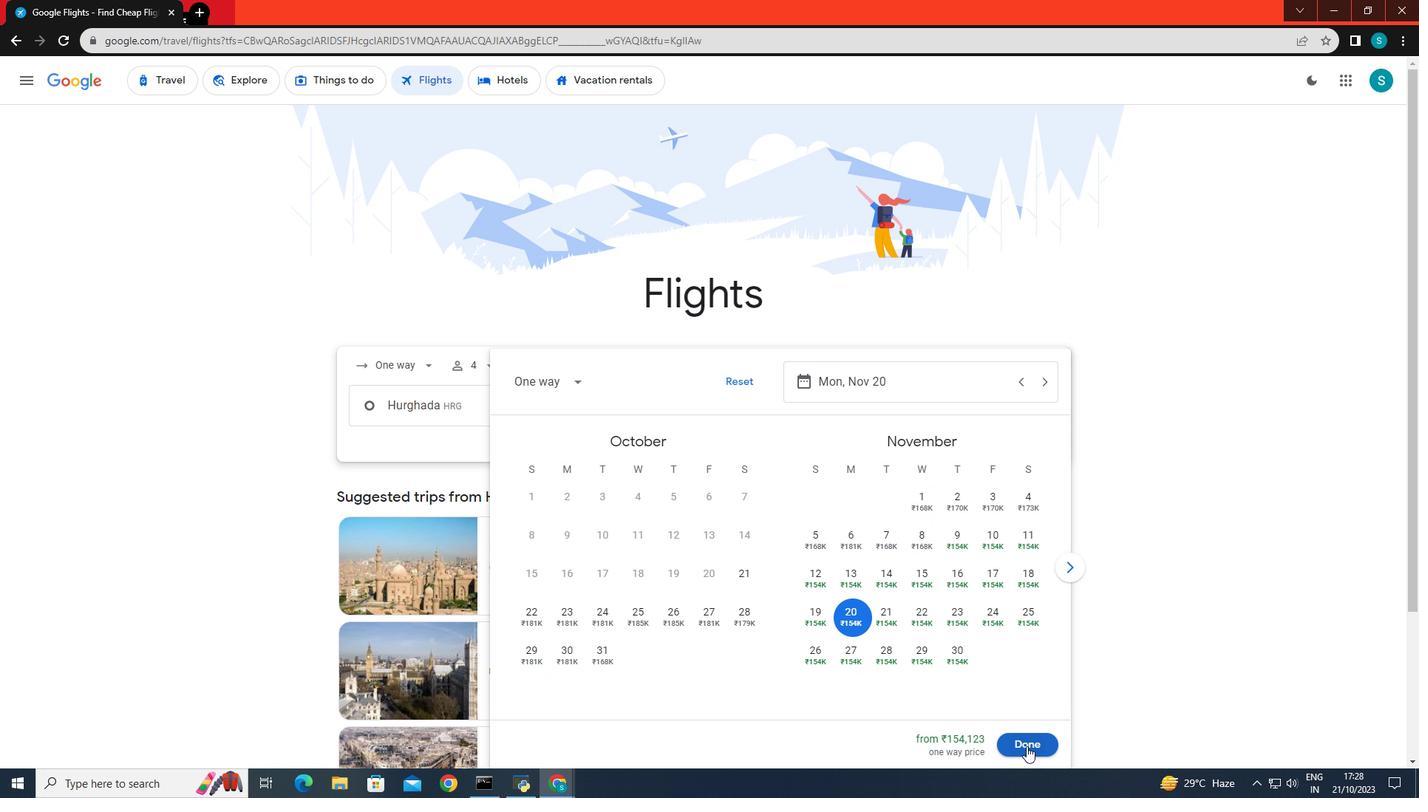 
Action: Mouse pressed left at (1026, 746)
Screenshot: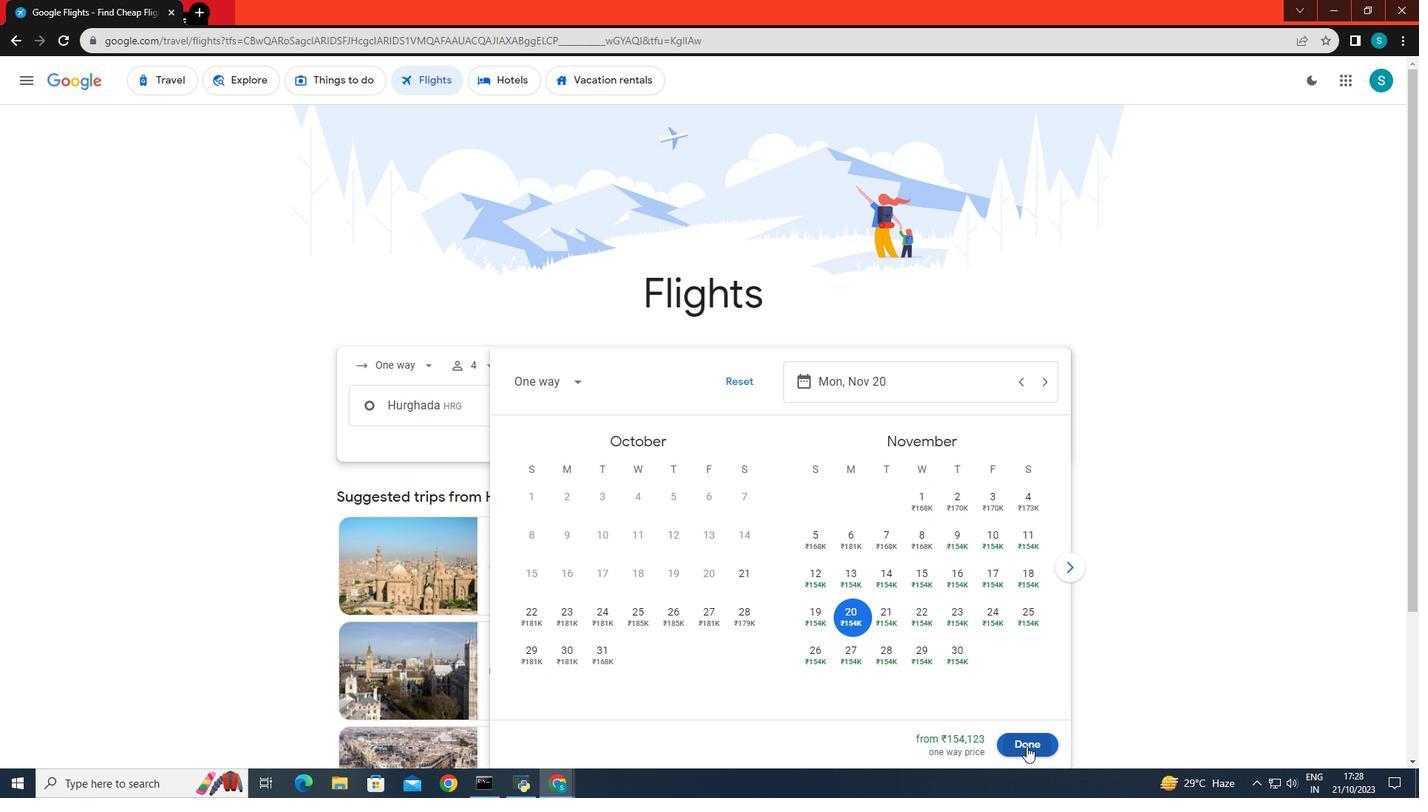 
Action: Mouse moved to (700, 463)
Screenshot: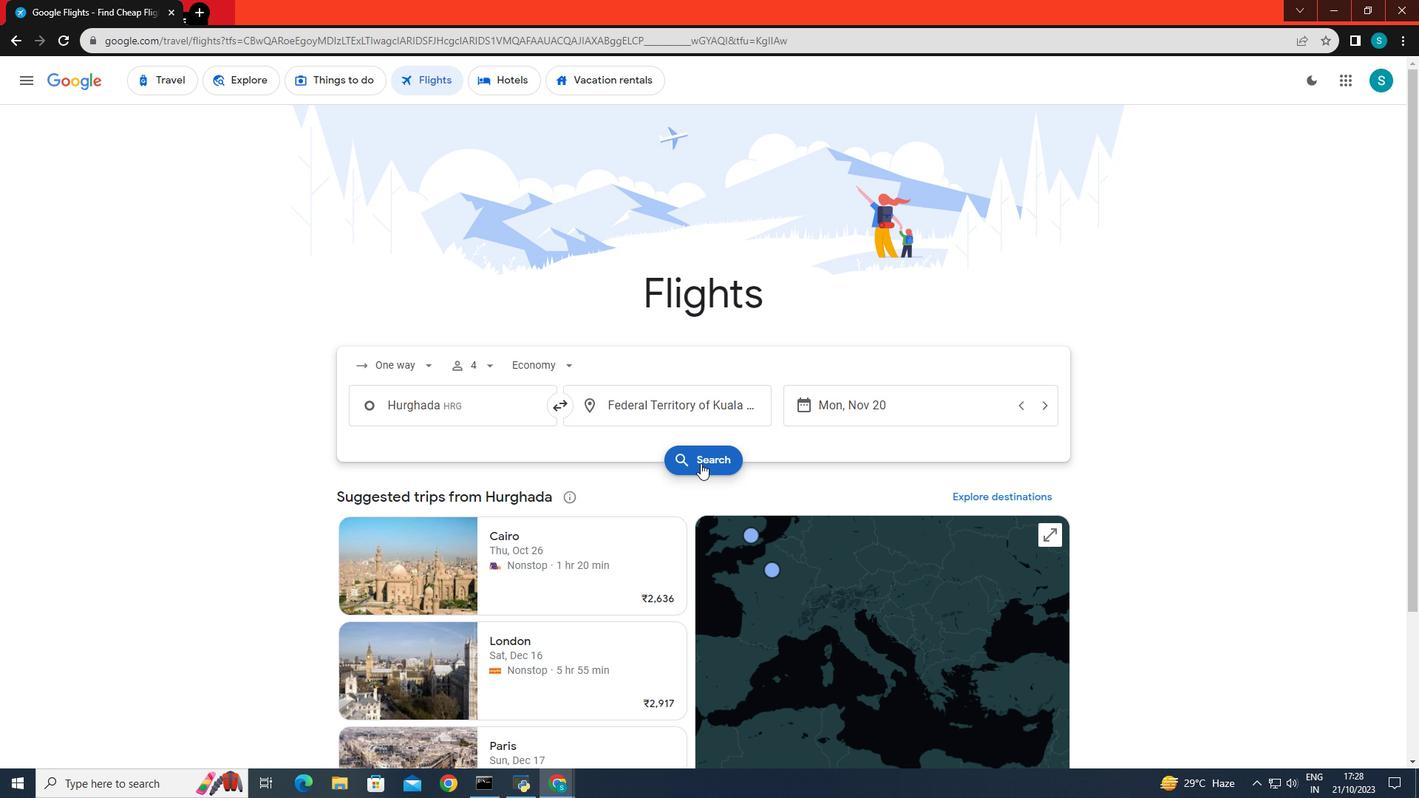 
Action: Mouse pressed left at (700, 463)
Screenshot: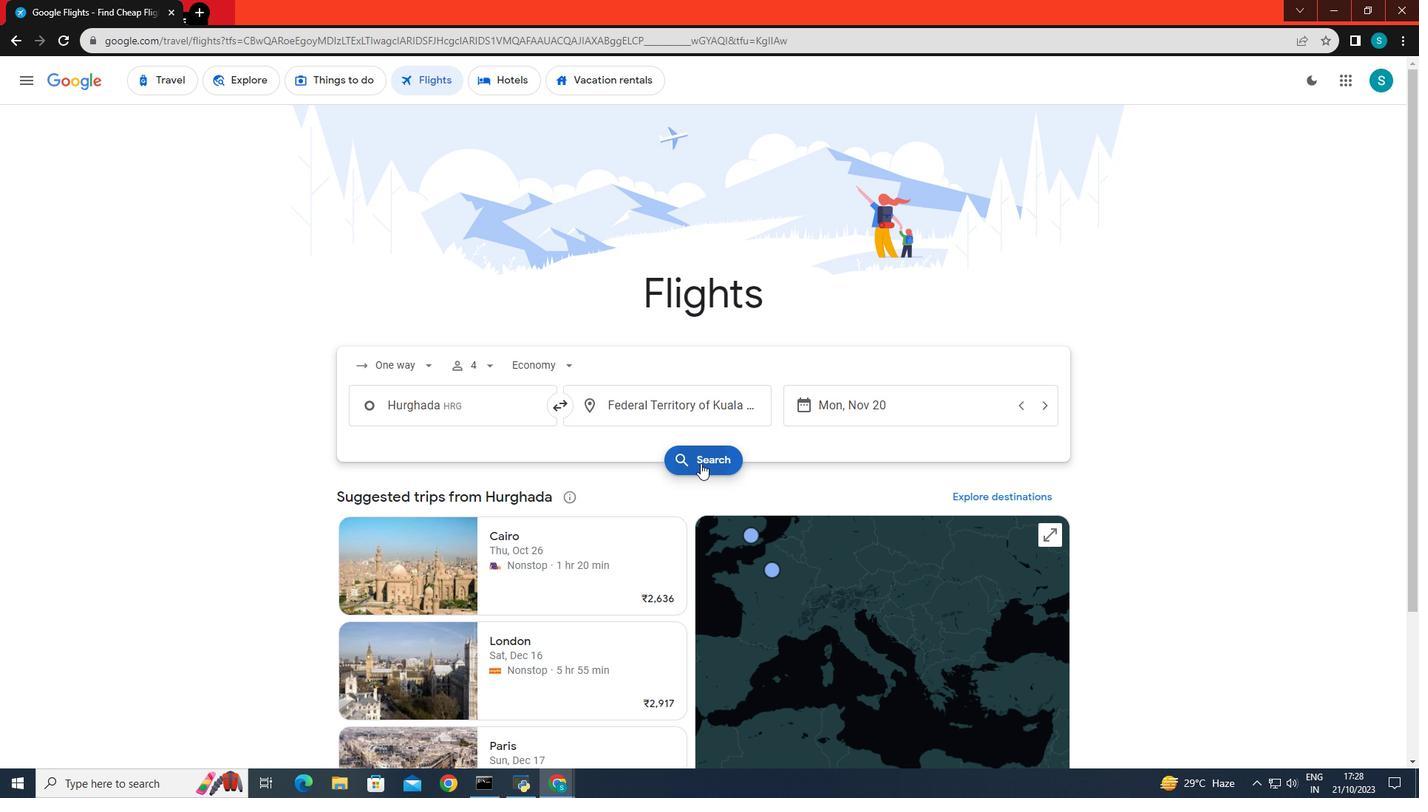 
Action: Mouse moved to (460, 214)
Screenshot: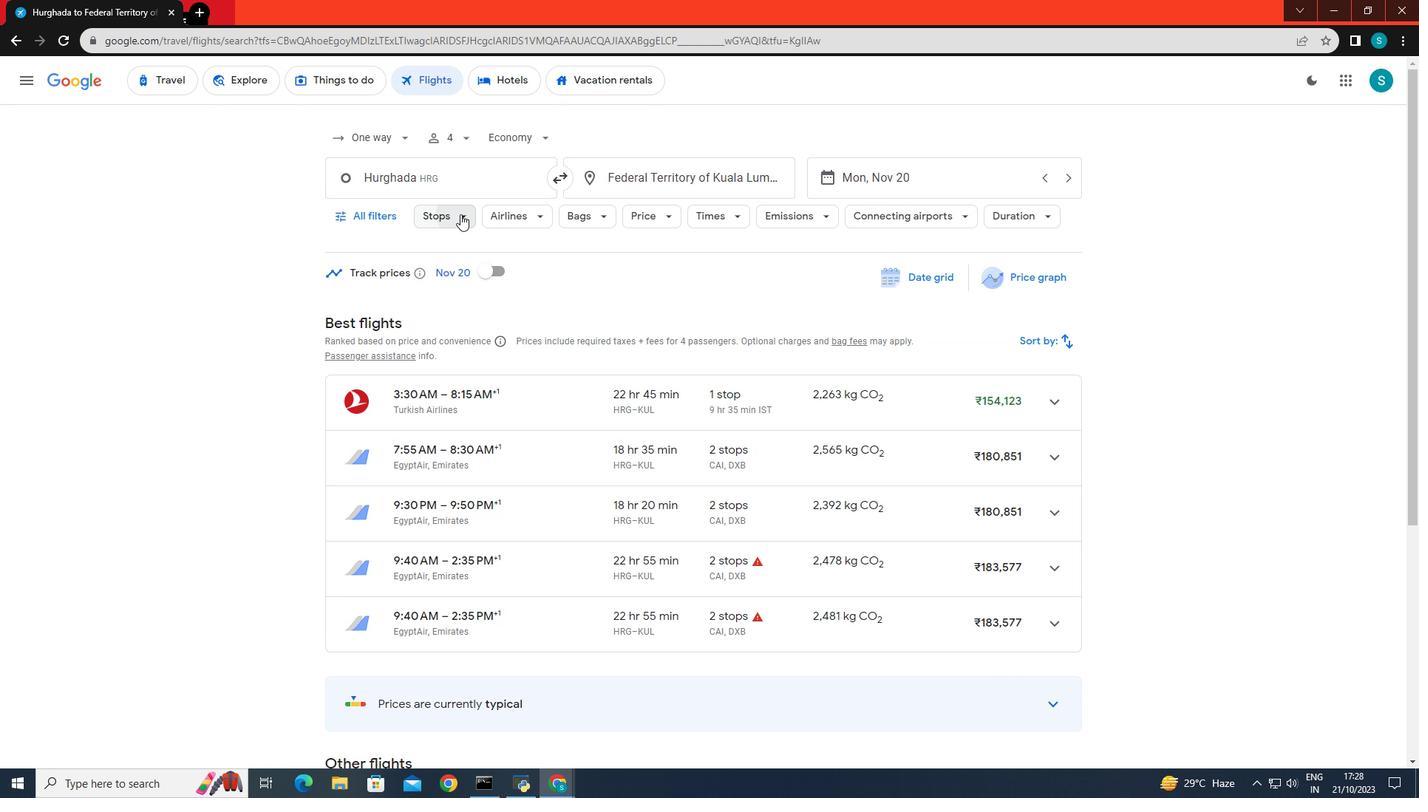 
Action: Mouse pressed left at (460, 214)
Screenshot: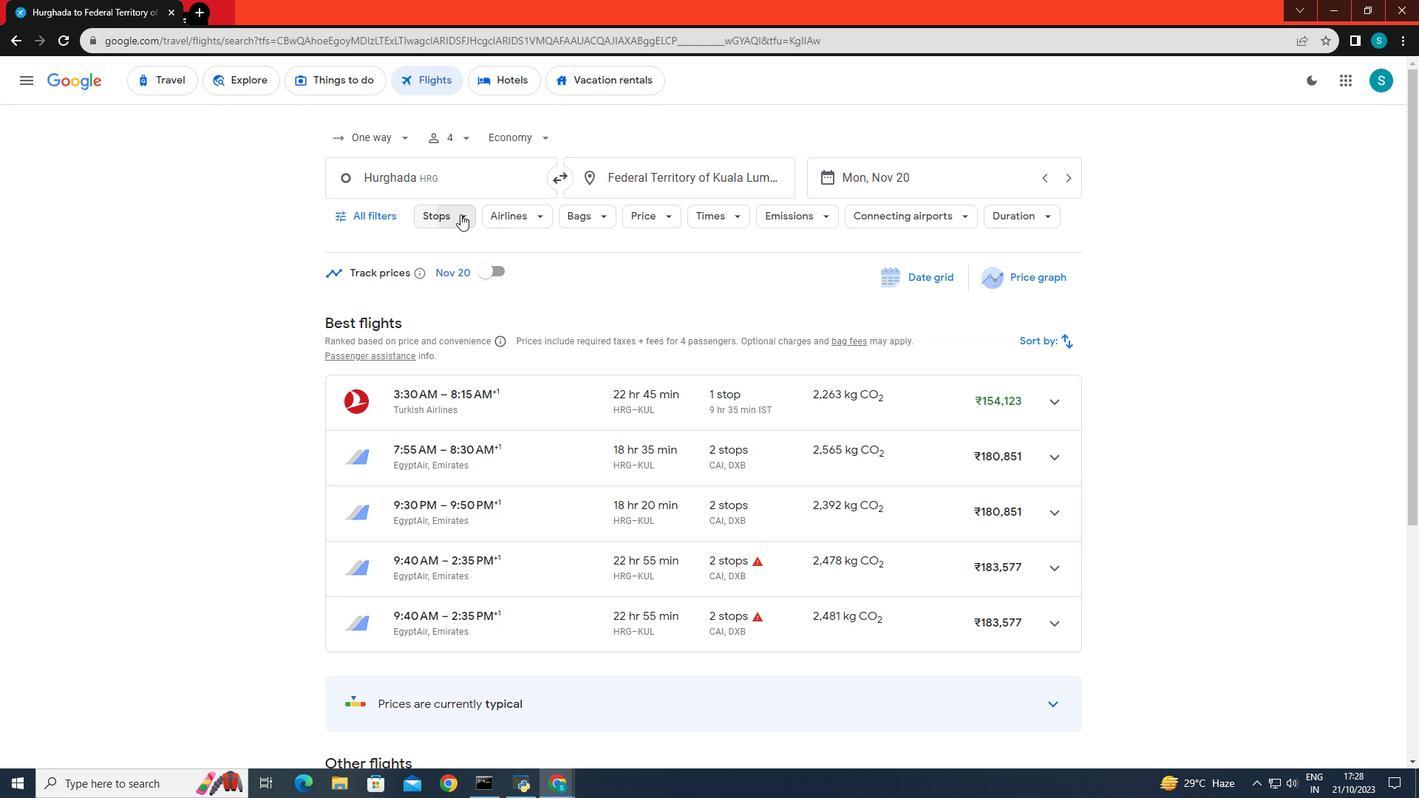 
Action: Mouse moved to (447, 295)
Screenshot: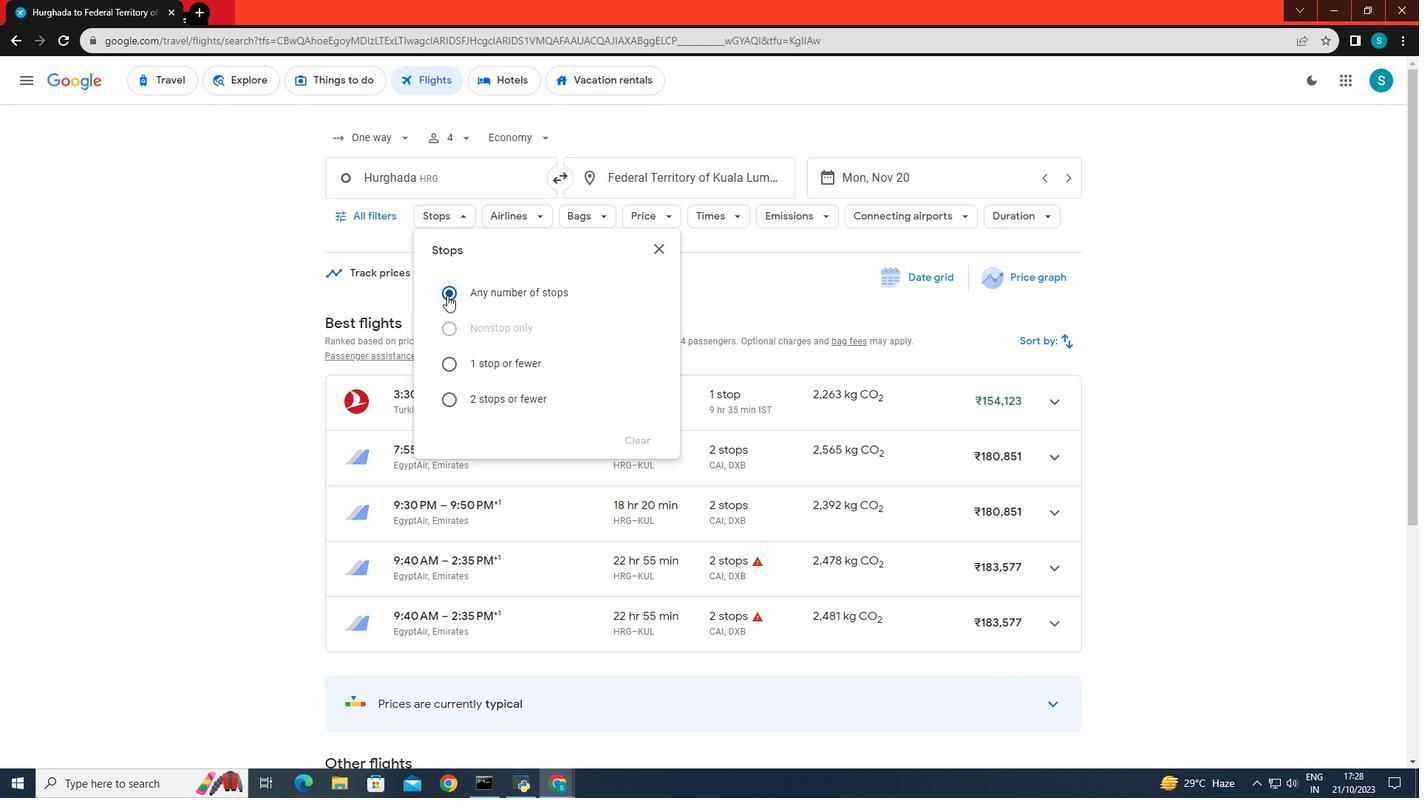 
Action: Mouse pressed left at (447, 295)
Screenshot: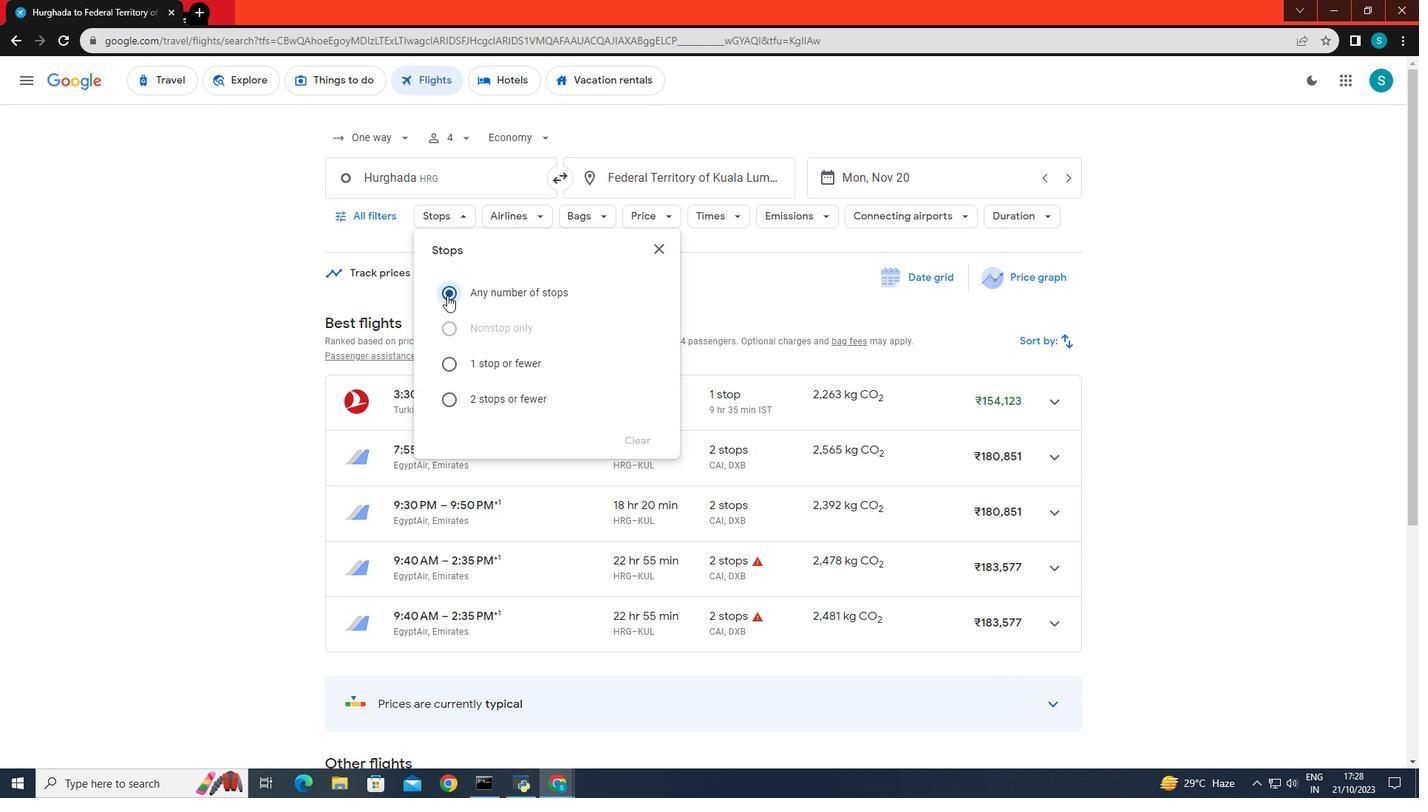 
Action: Mouse moved to (294, 306)
Screenshot: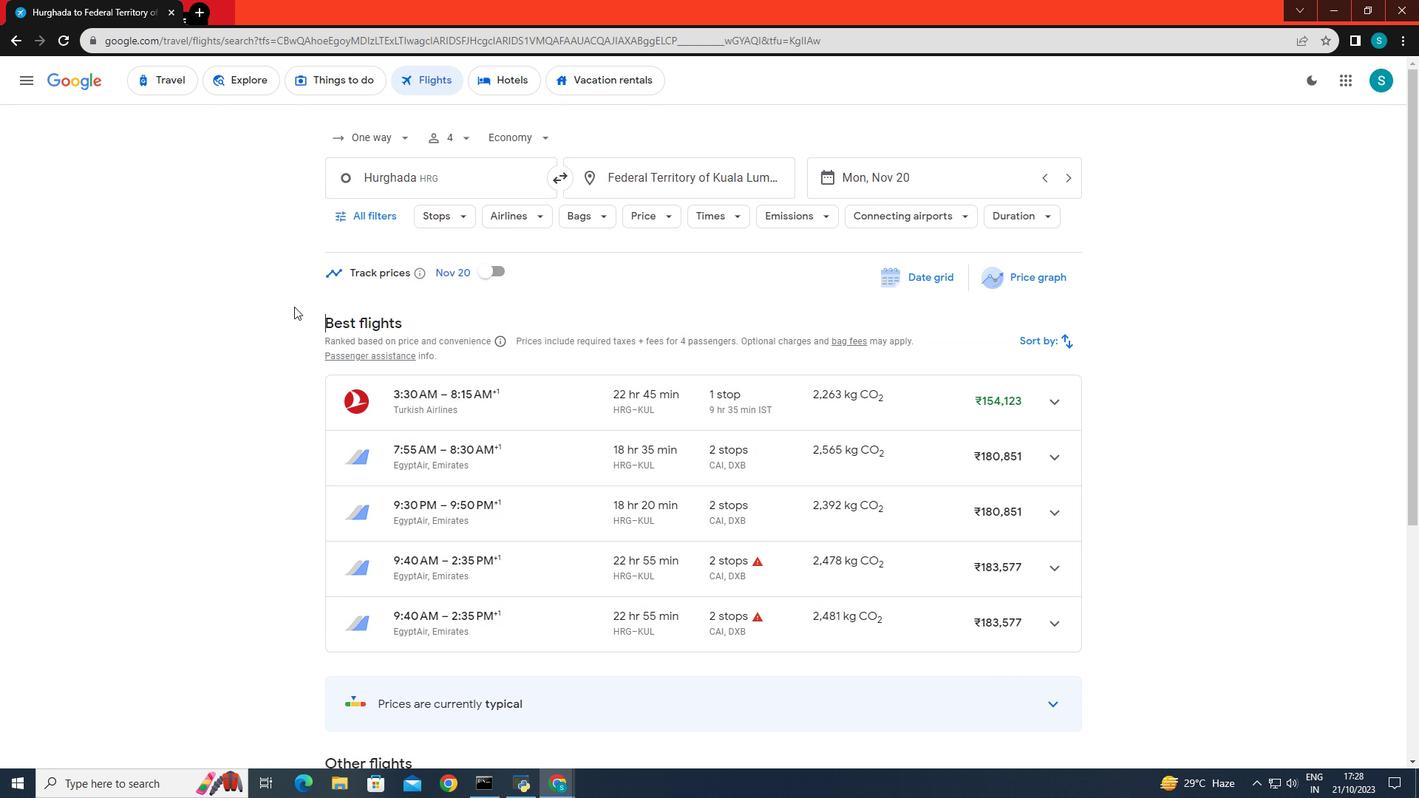 
Action: Mouse pressed left at (294, 306)
Screenshot: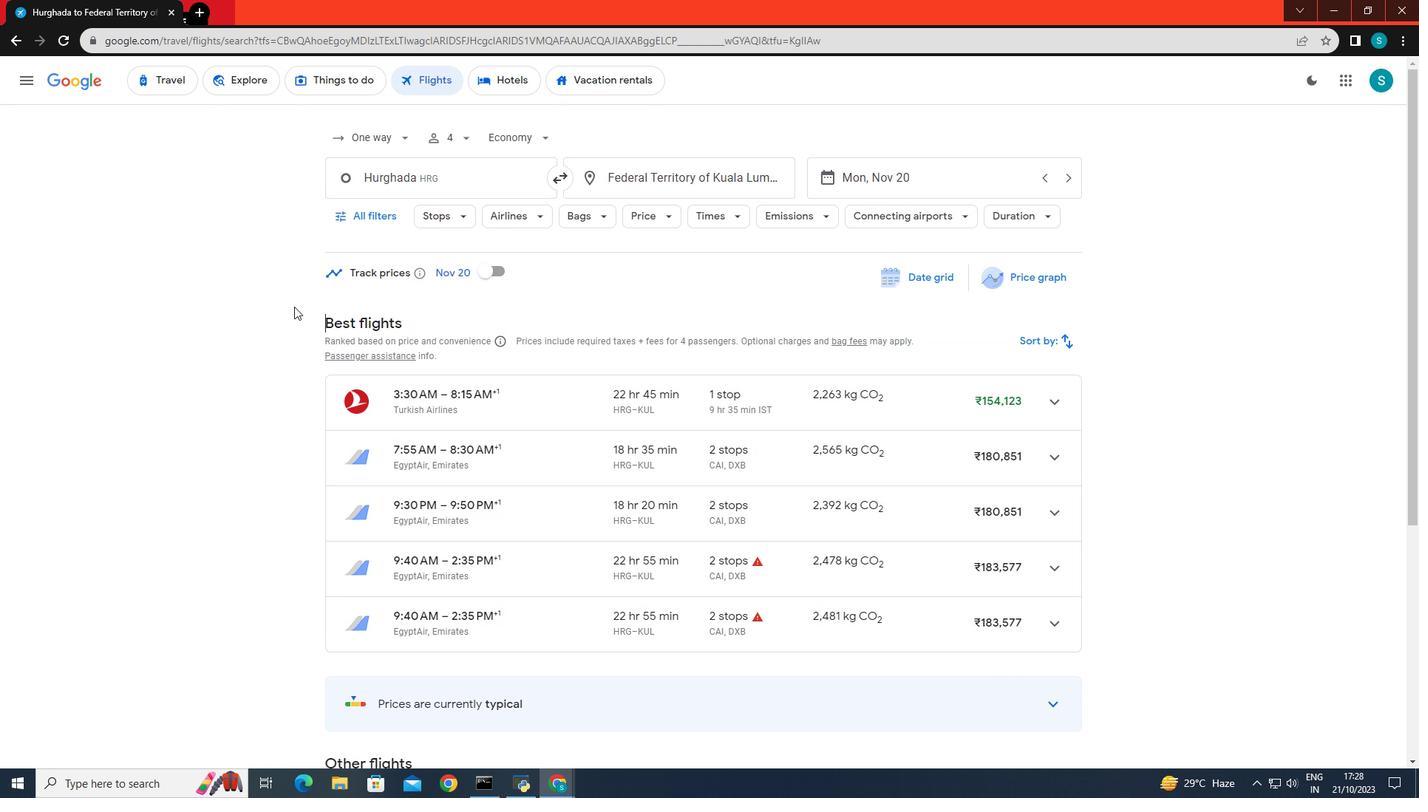 
Action: Mouse moved to (534, 220)
Screenshot: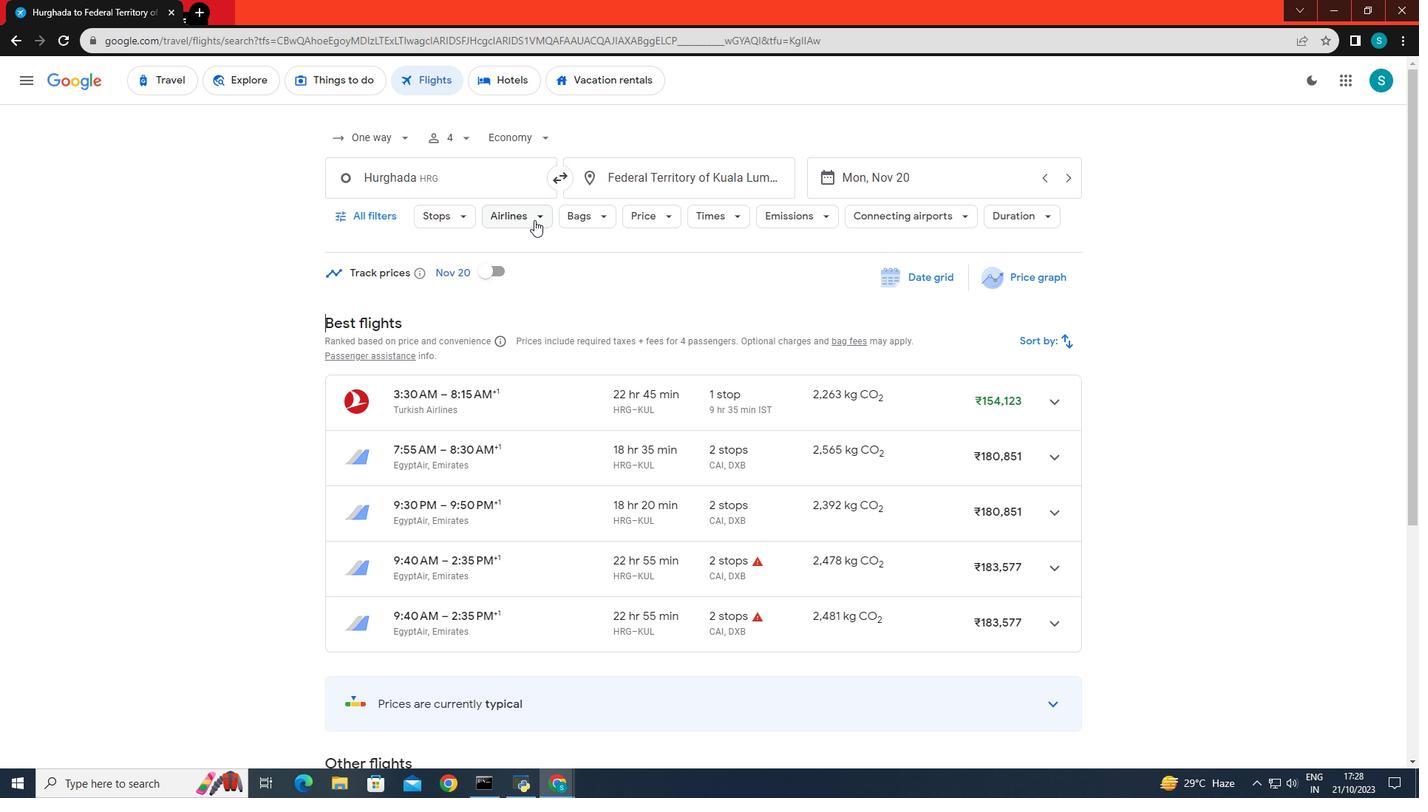 
Action: Mouse pressed left at (534, 220)
Screenshot: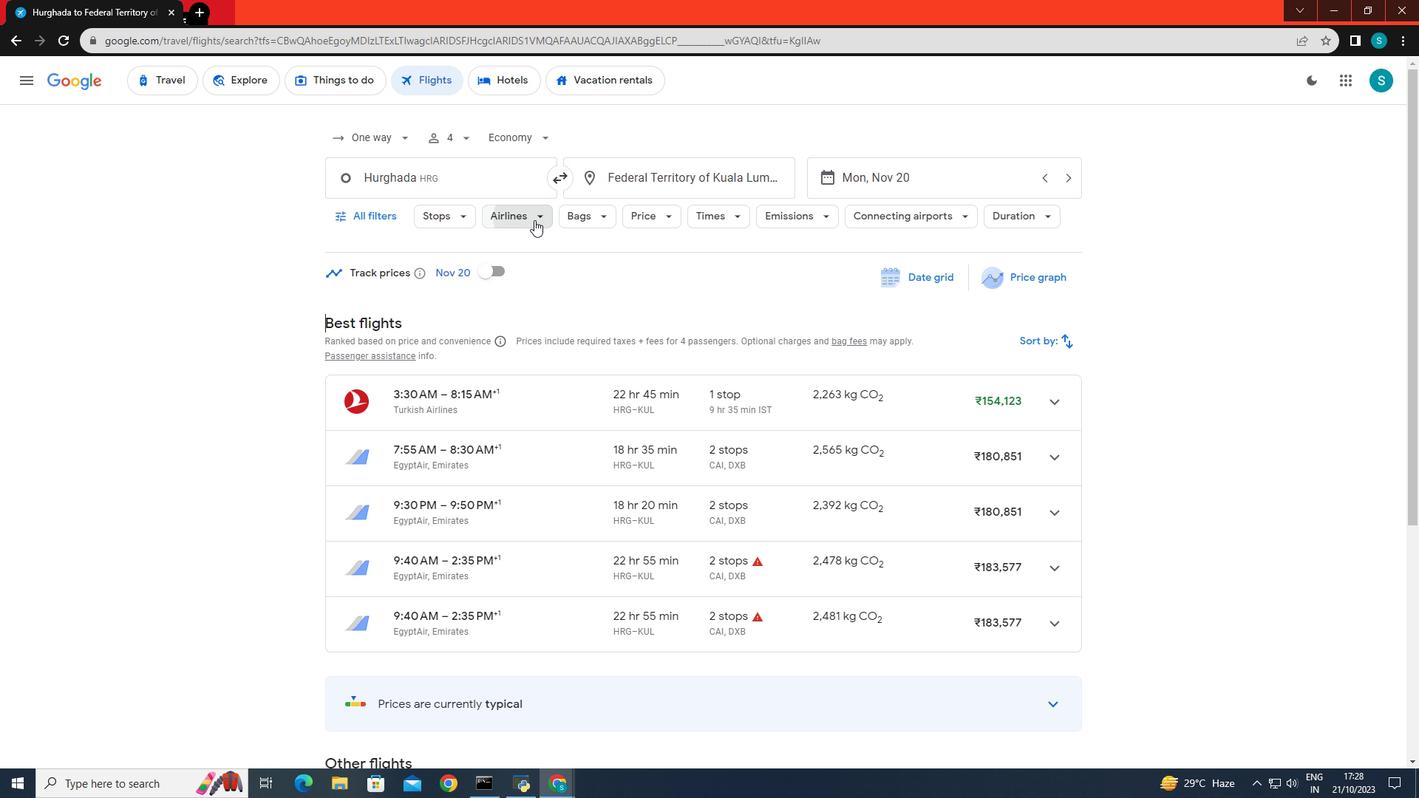 
Action: Mouse moved to (572, 510)
Screenshot: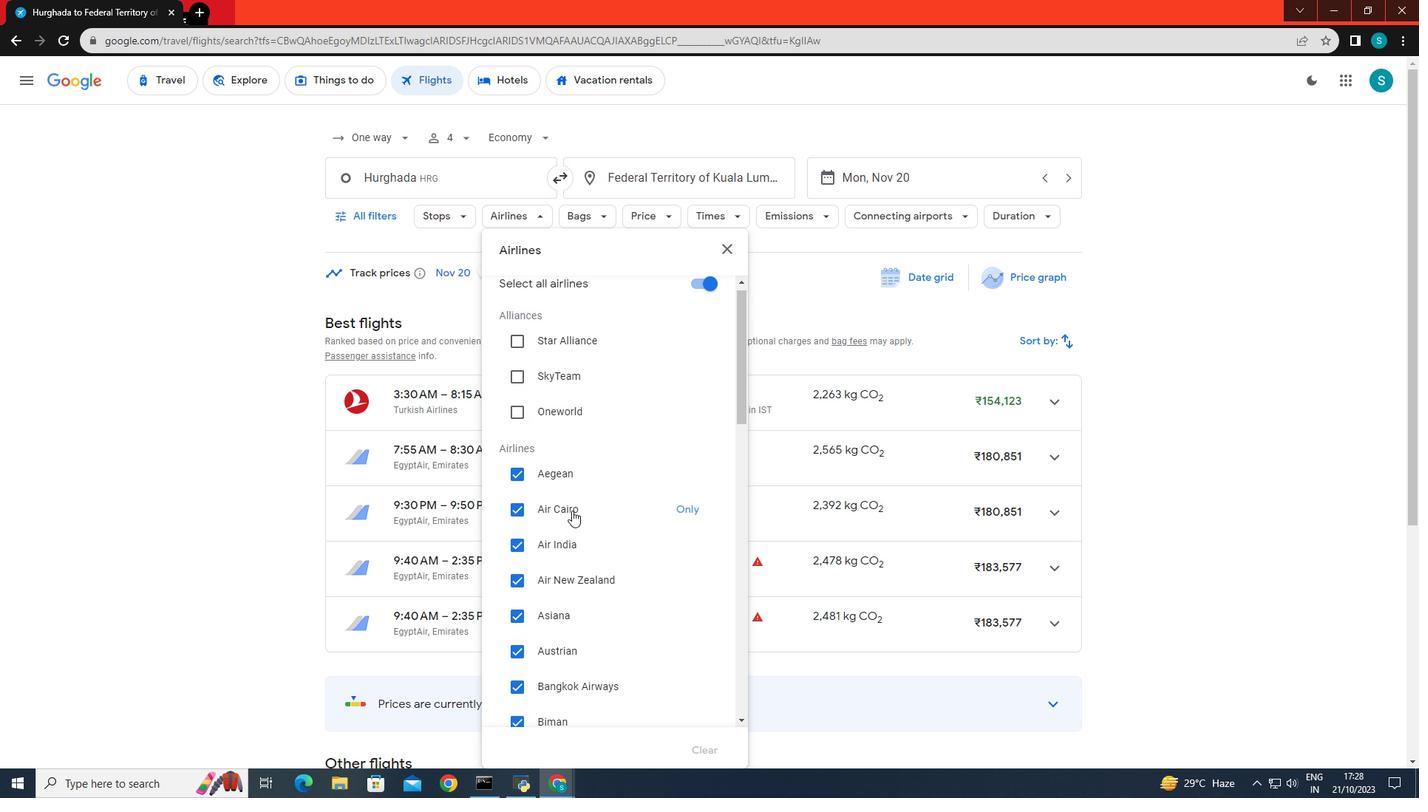 
Action: Mouse scrolled (572, 510) with delta (0, 0)
Screenshot: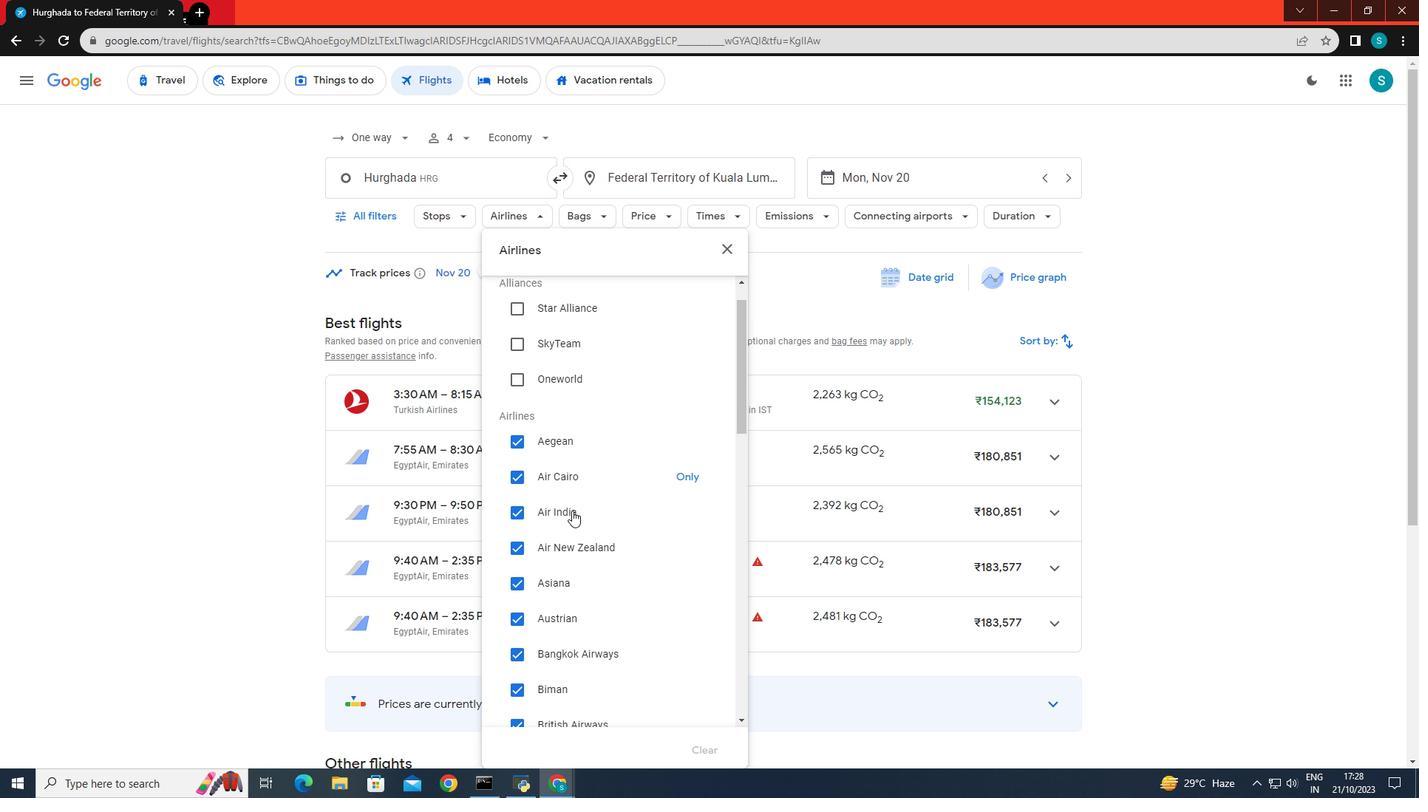 
Action: Mouse scrolled (572, 510) with delta (0, 0)
Screenshot: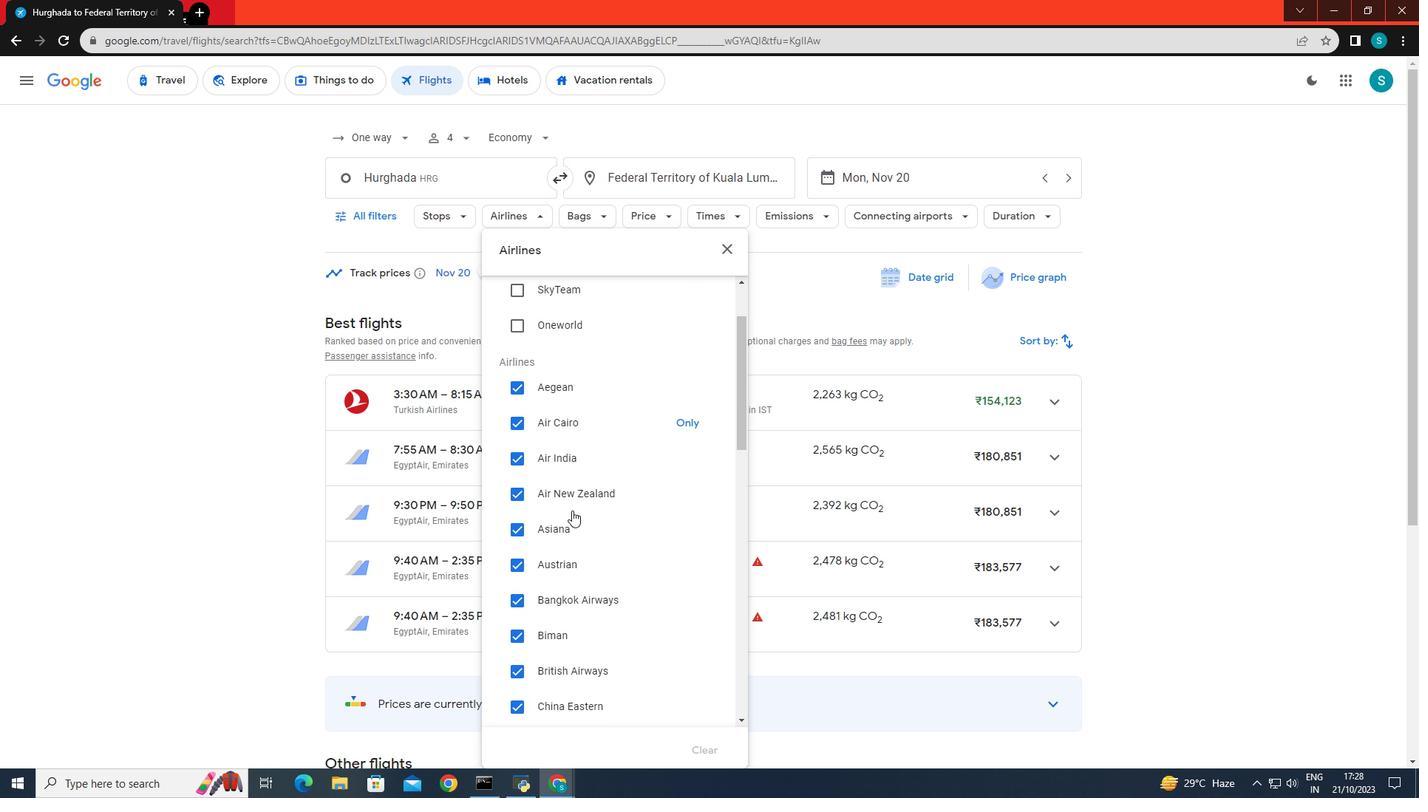 
Action: Mouse moved to (573, 543)
Screenshot: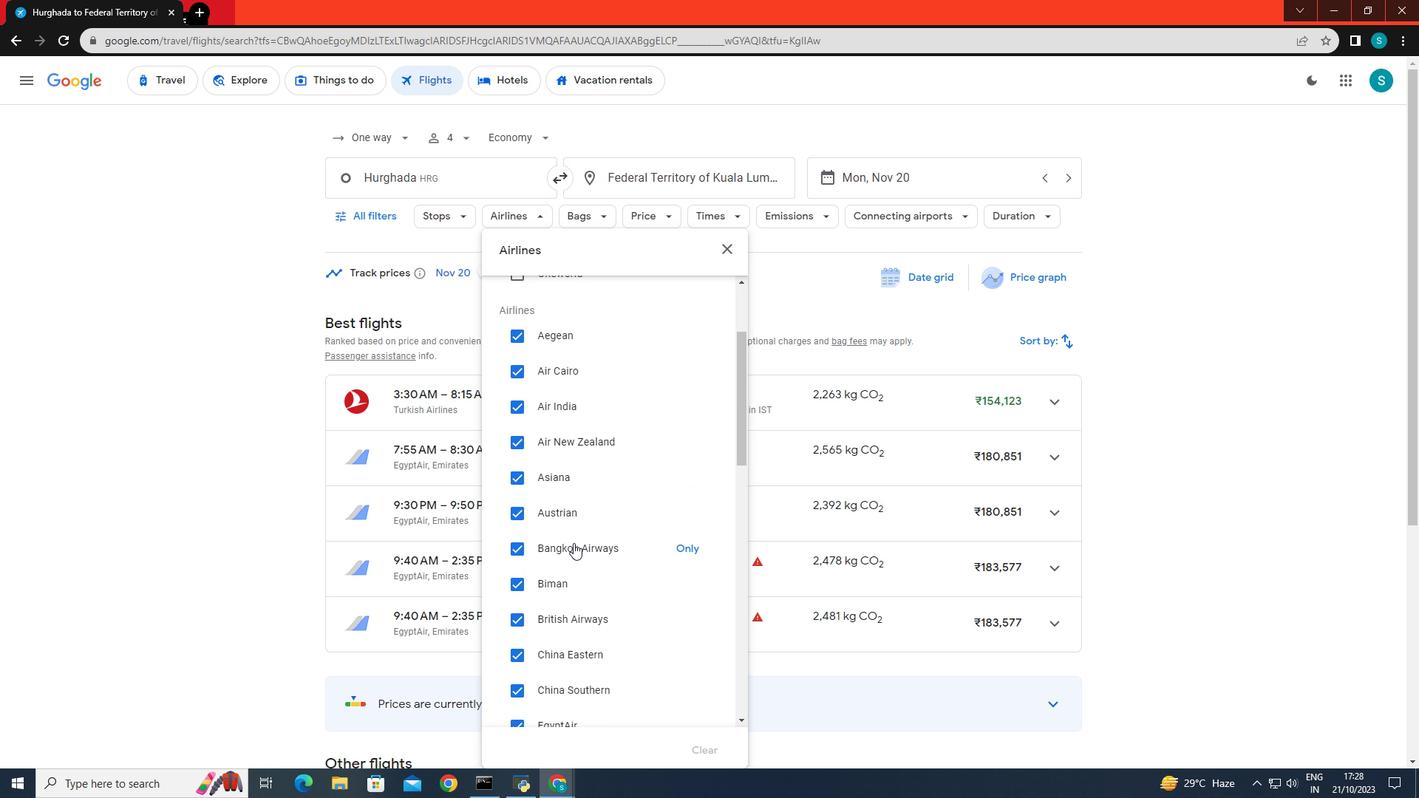 
Action: Mouse scrolled (573, 542) with delta (0, 0)
Screenshot: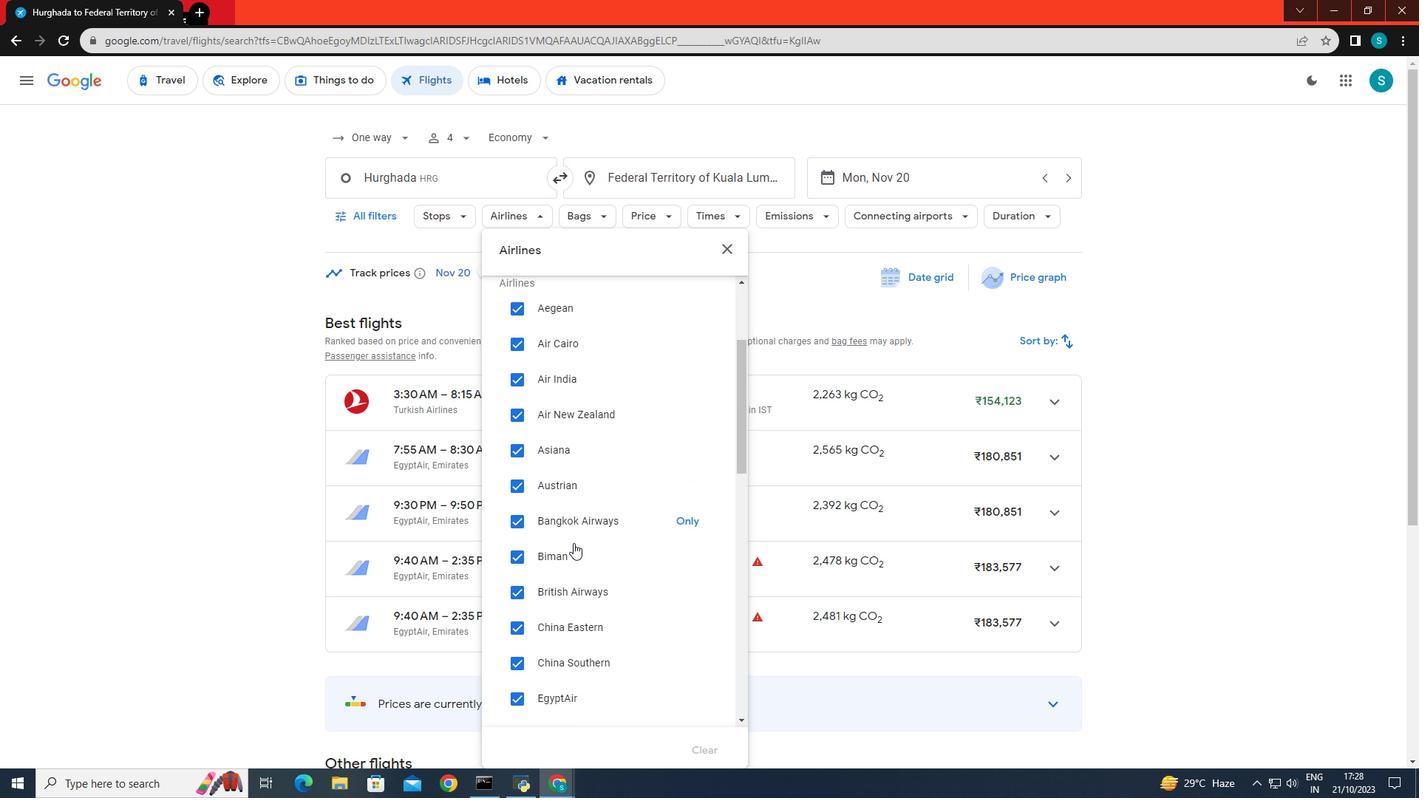 
Action: Mouse moved to (583, 547)
Screenshot: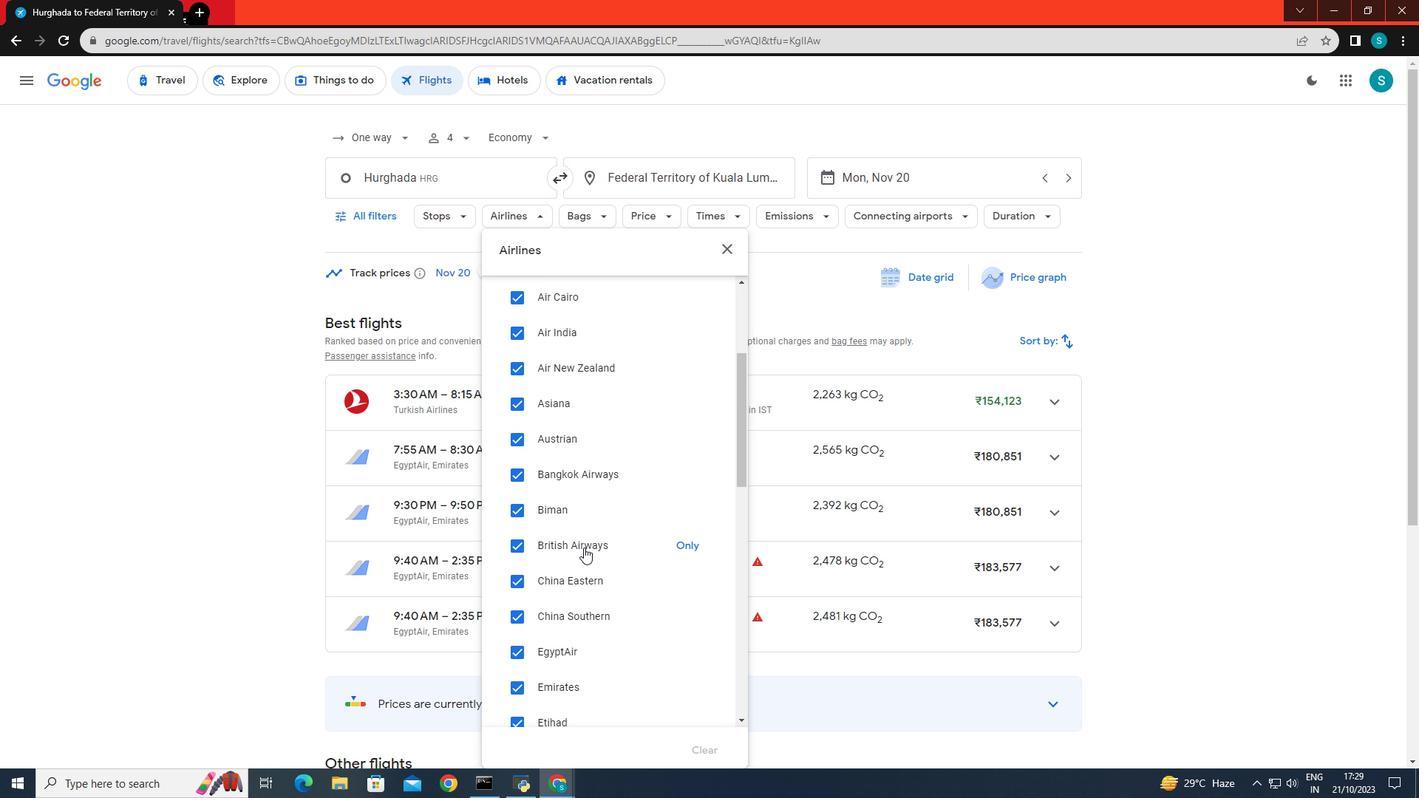 
Action: Mouse scrolled (583, 547) with delta (0, 0)
Screenshot: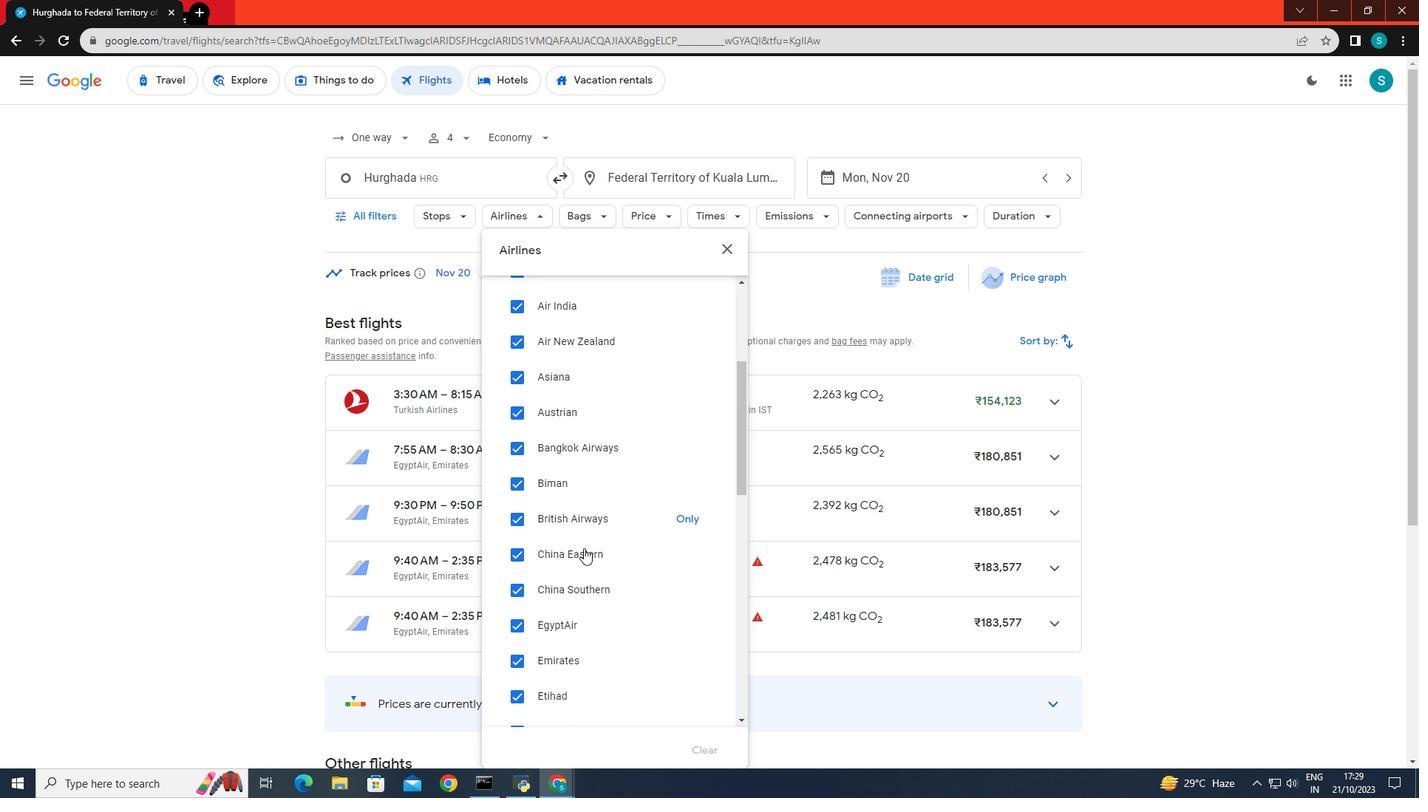 
Action: Mouse moved to (679, 612)
Screenshot: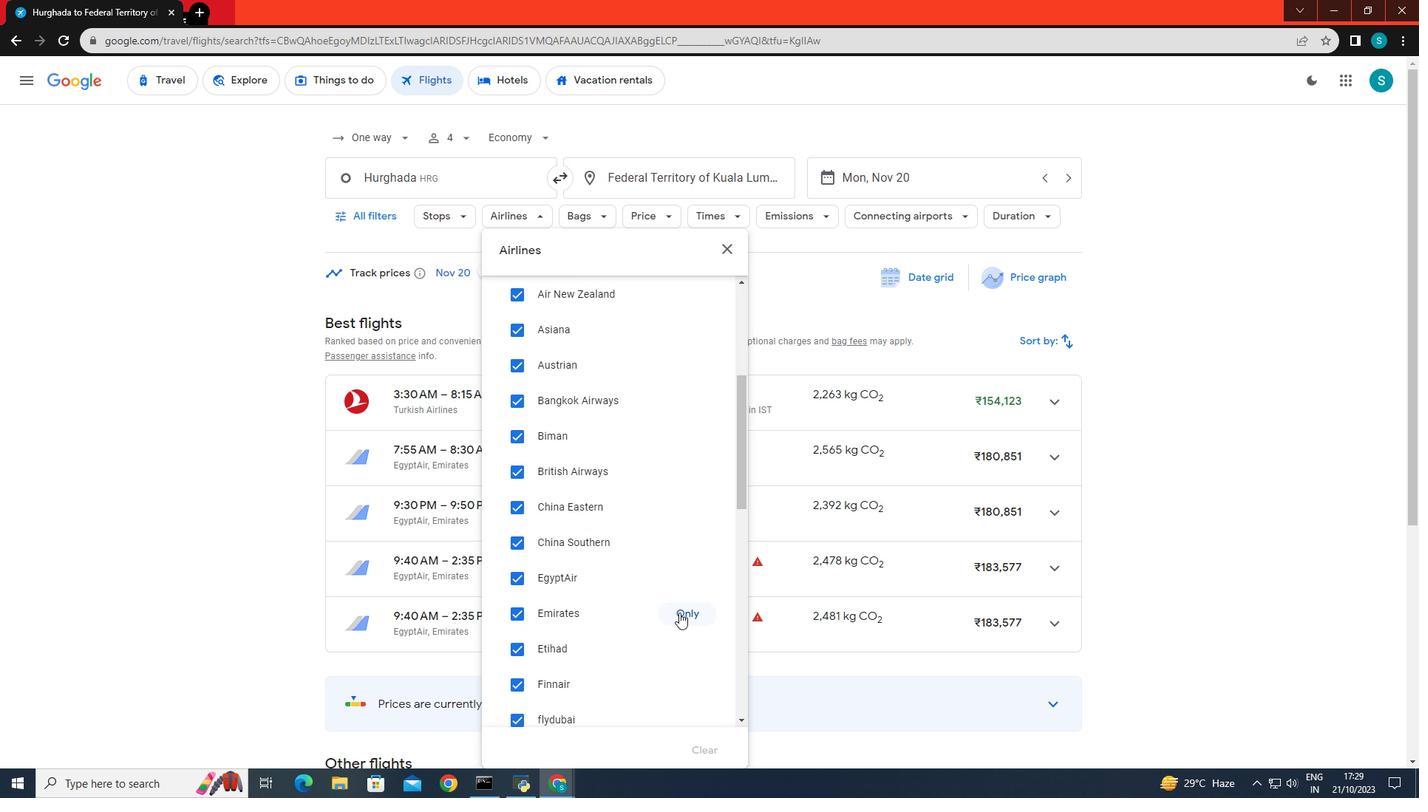 
Action: Mouse pressed left at (679, 612)
Screenshot: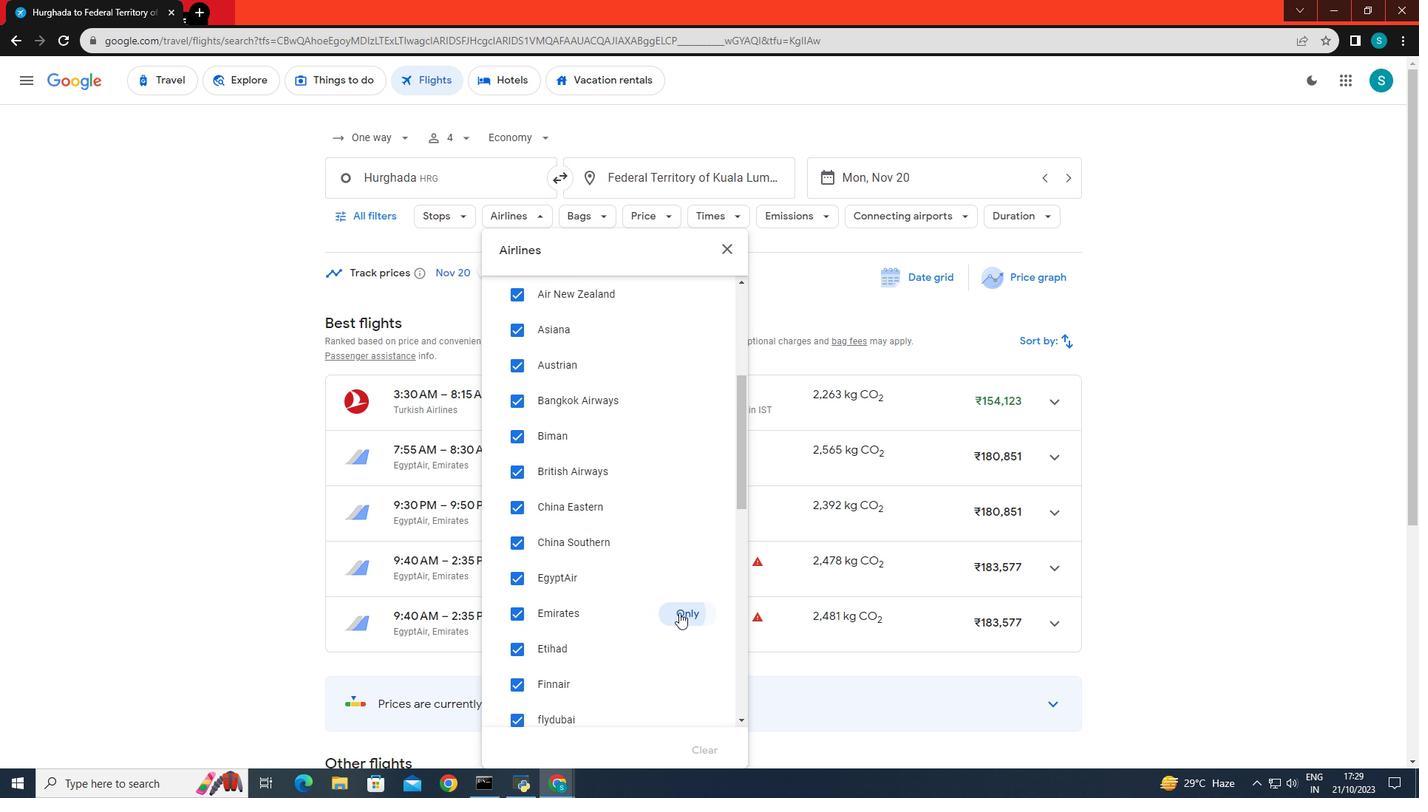 
Action: Mouse moved to (739, 212)
Screenshot: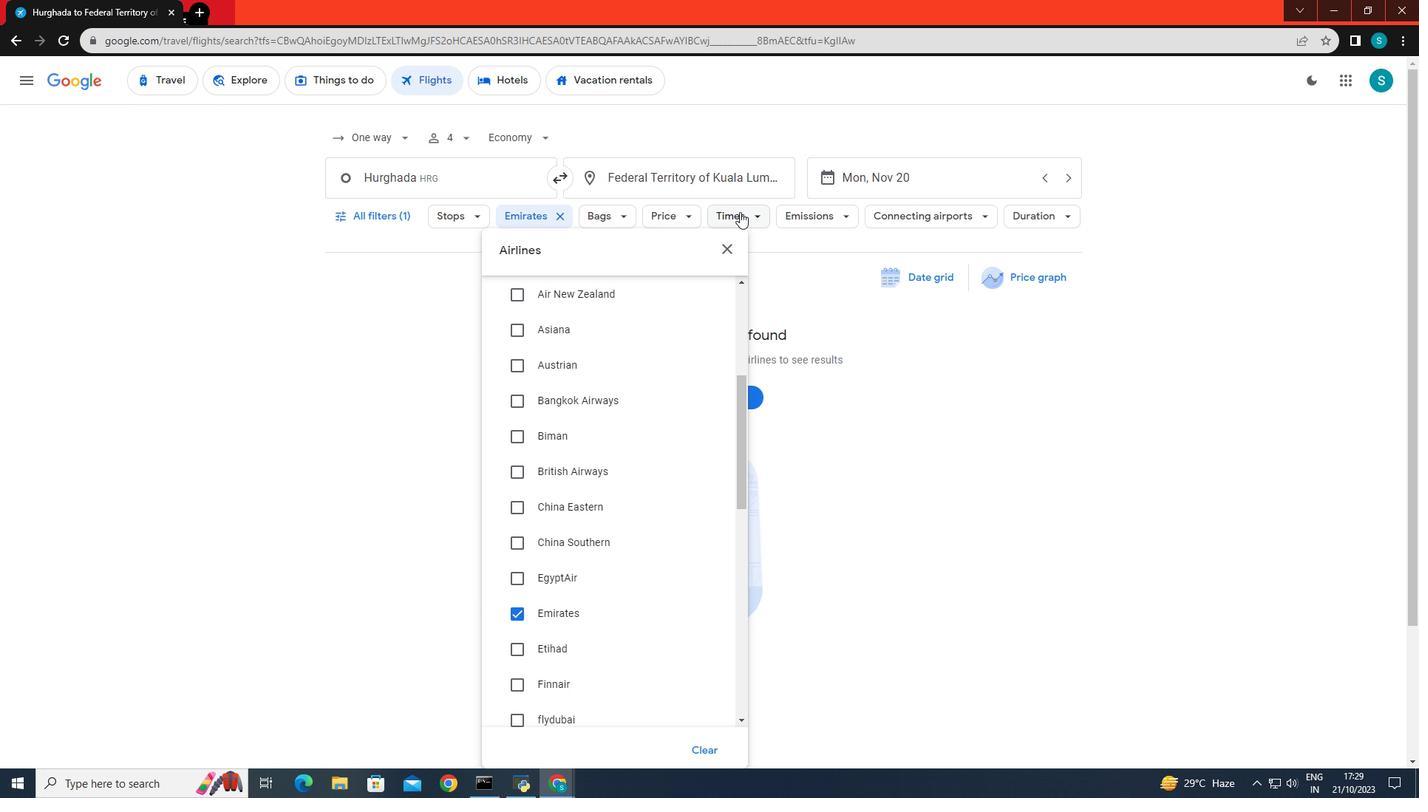 
Action: Mouse pressed left at (739, 212)
Screenshot: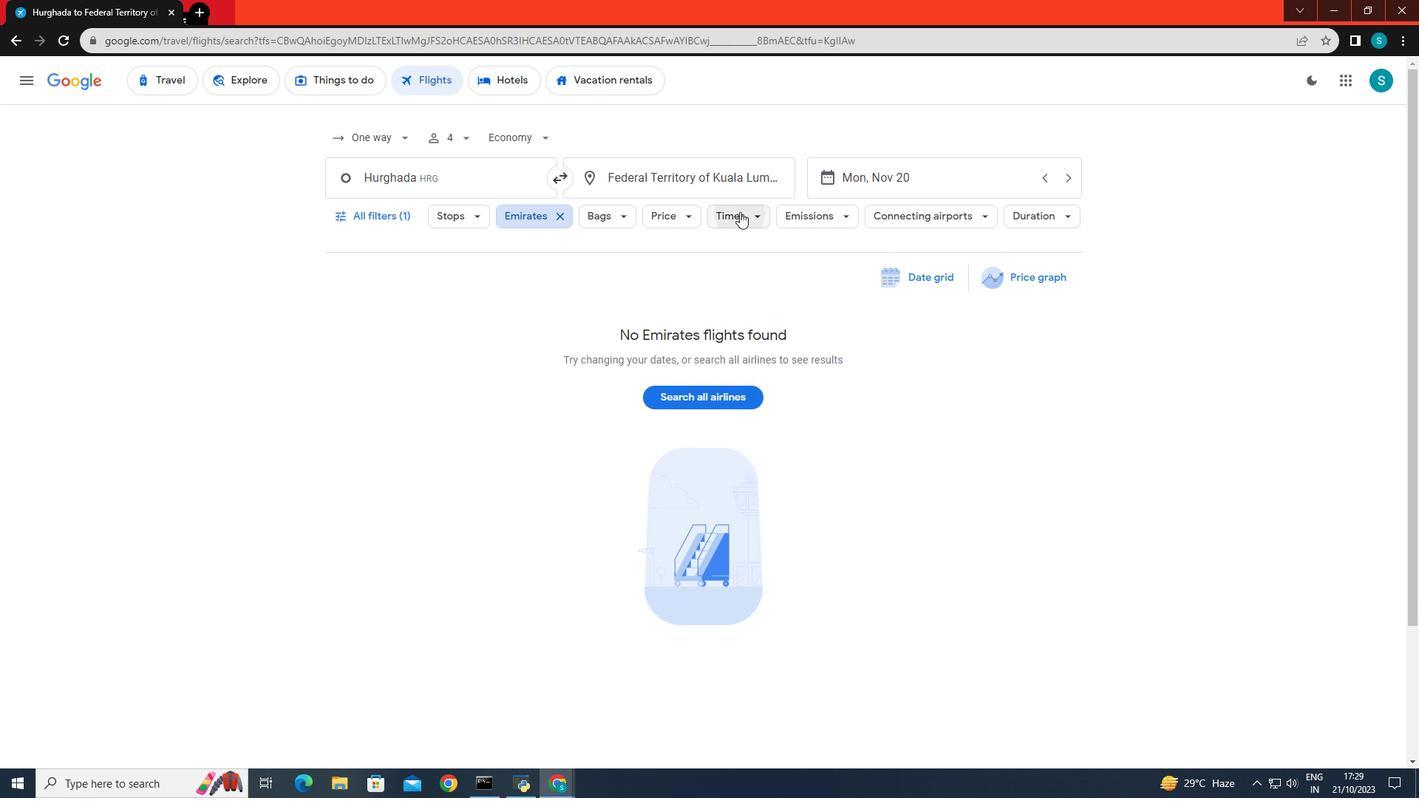 
Action: Mouse moved to (722, 361)
Screenshot: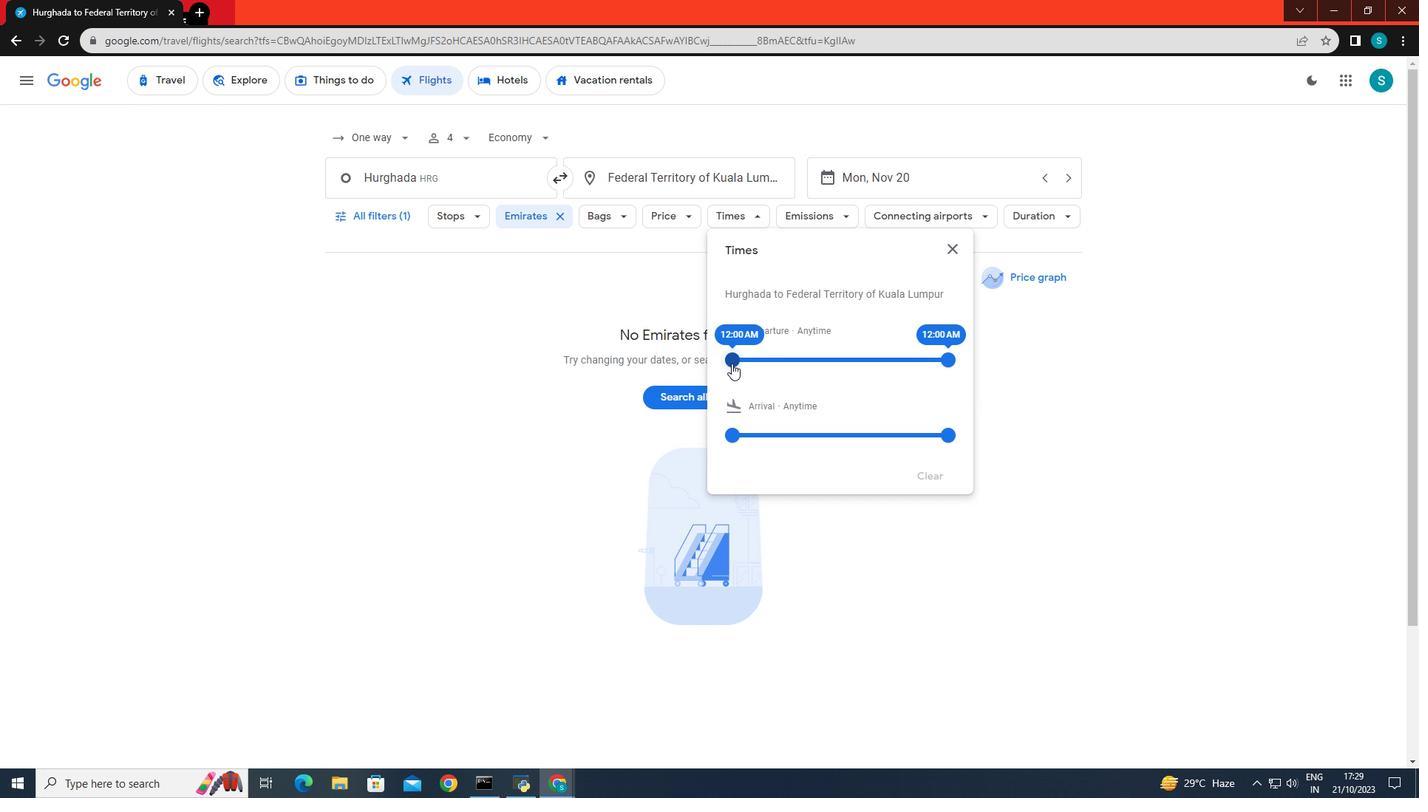 
Action: Mouse pressed left at (722, 361)
Screenshot: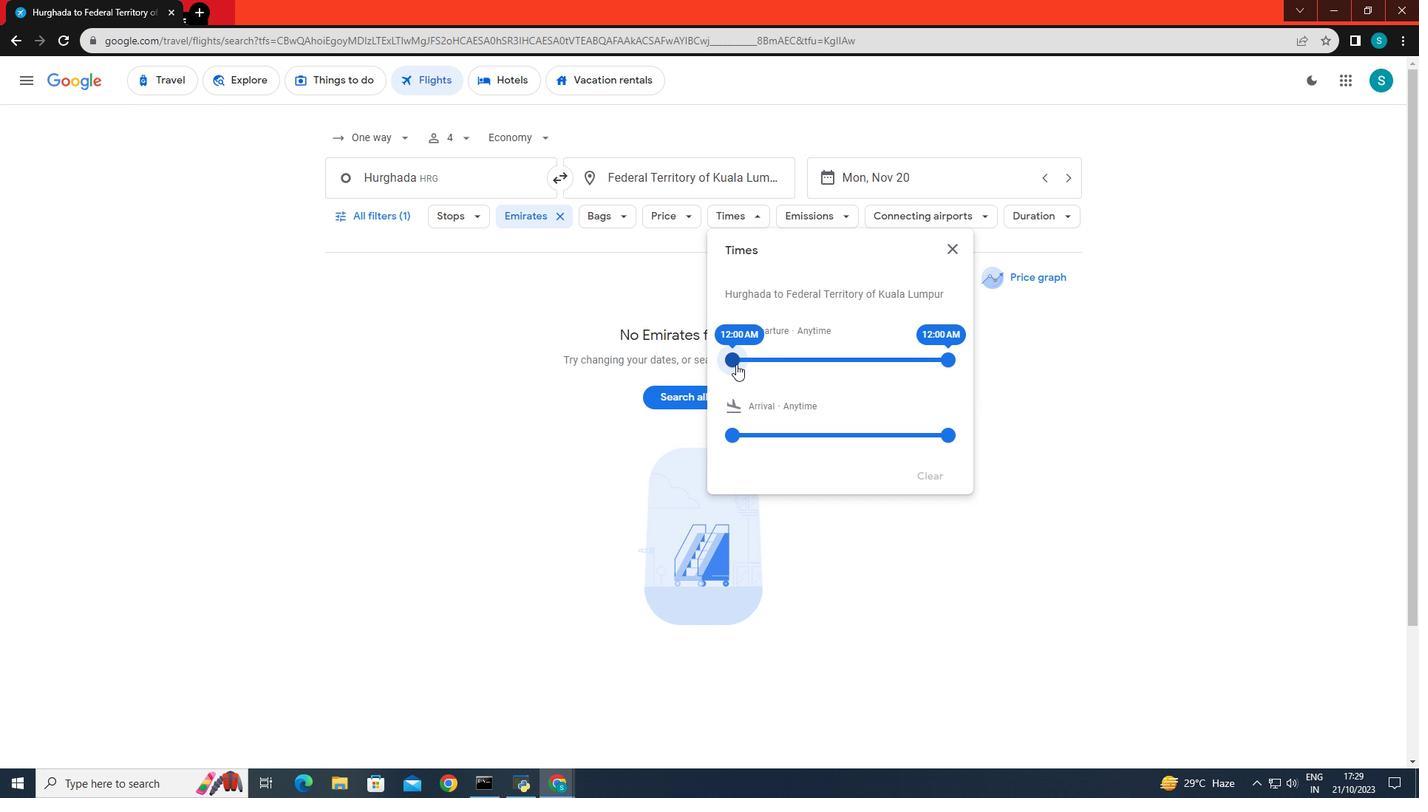 
Action: Mouse moved to (944, 359)
Screenshot: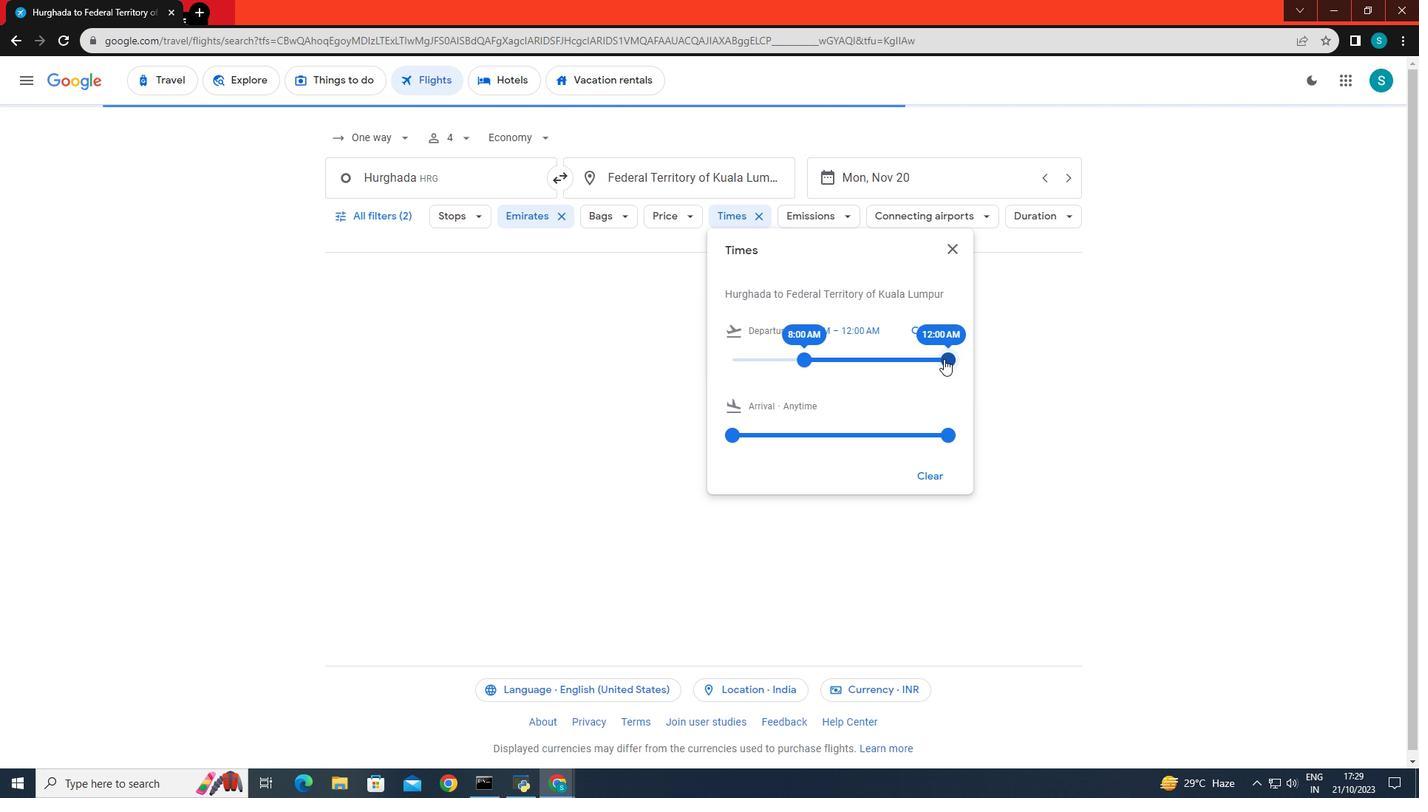 
Action: Mouse pressed left at (944, 359)
Screenshot: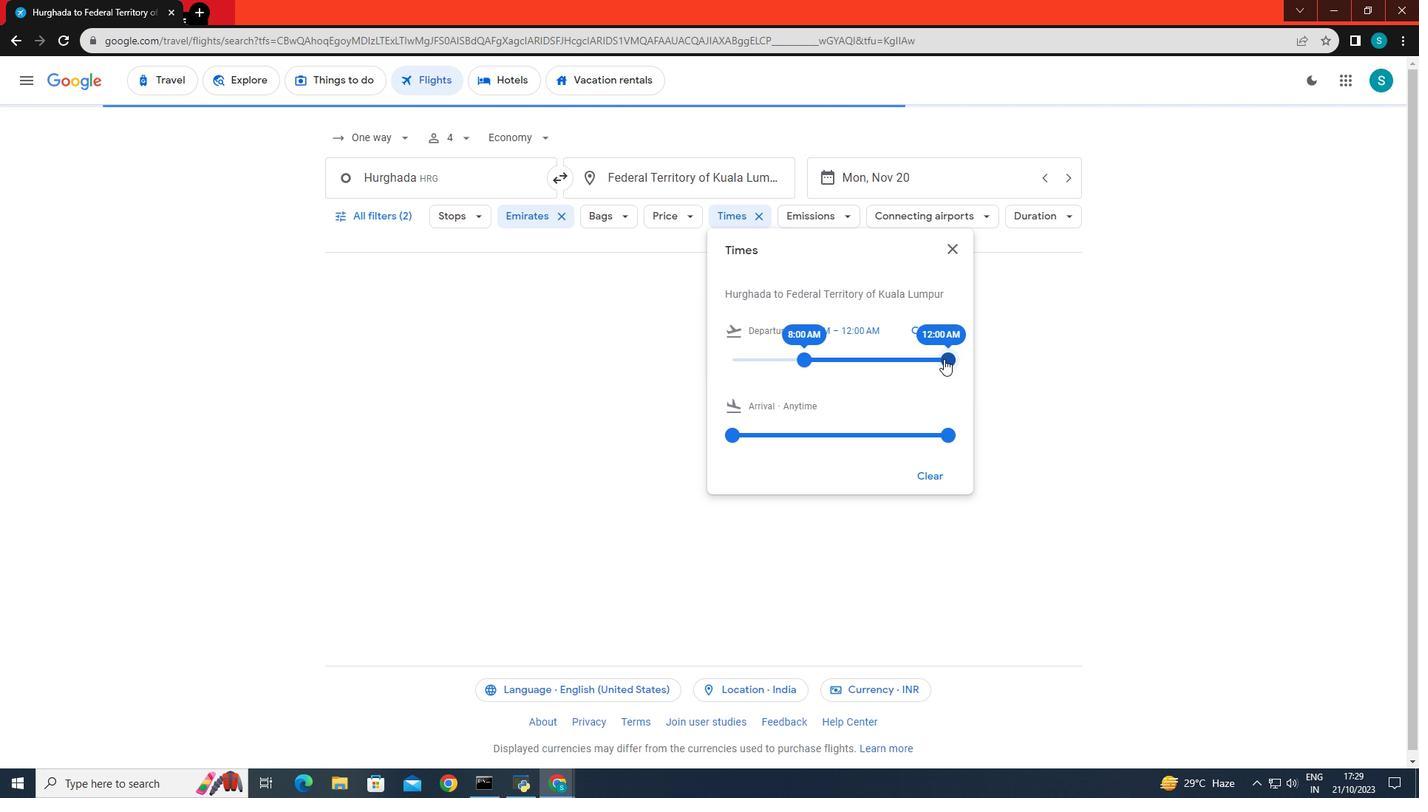 
Action: Mouse moved to (627, 452)
Screenshot: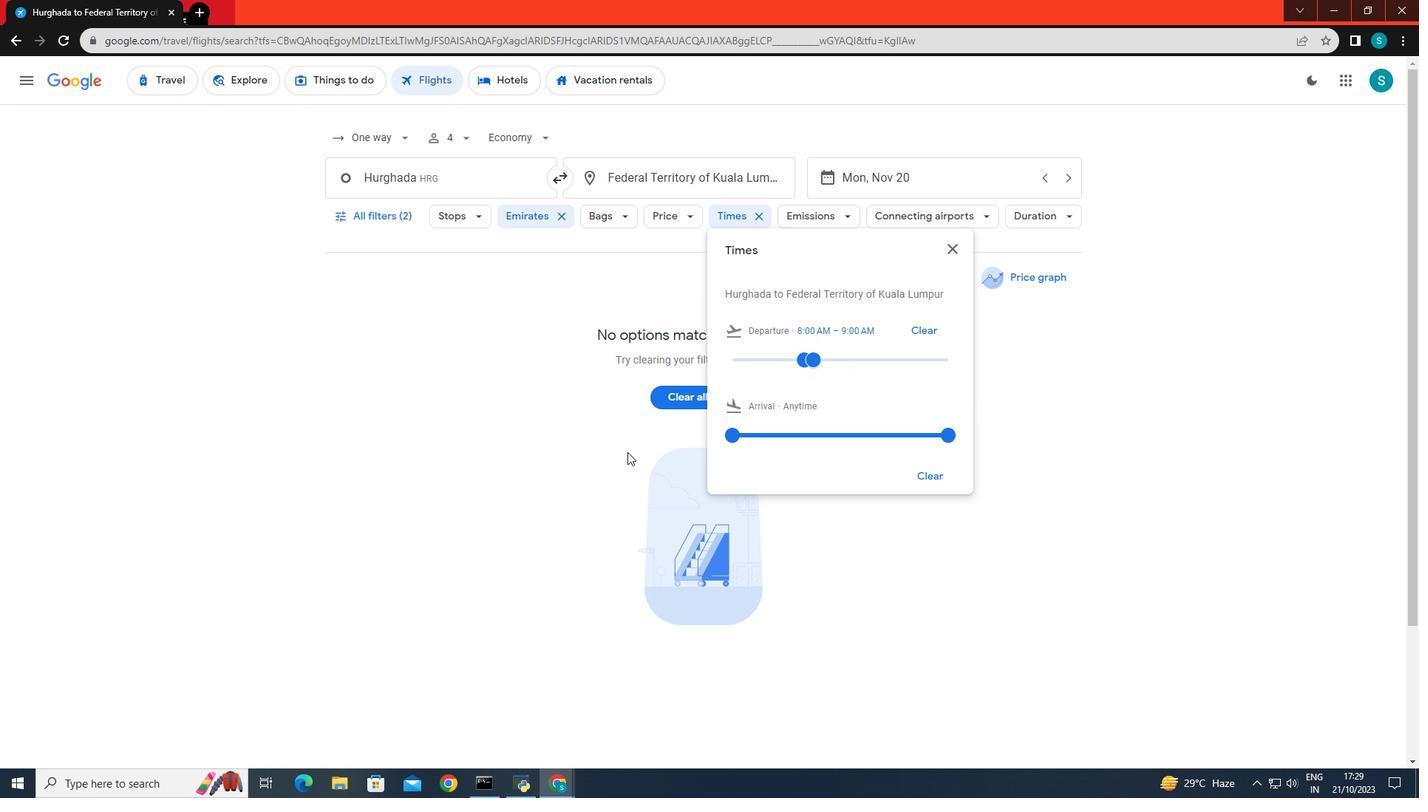 
Action: Mouse pressed left at (627, 452)
Screenshot: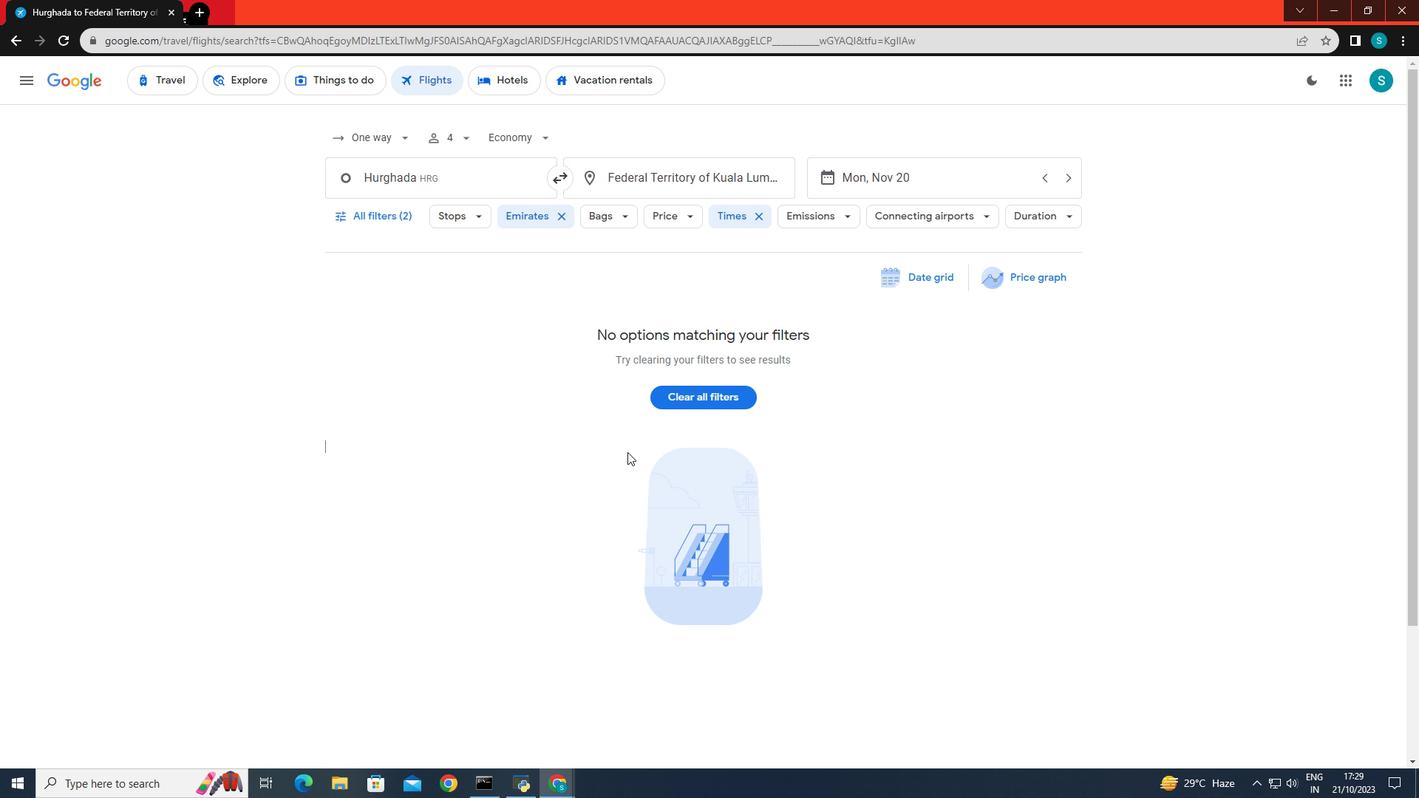 
